 Task: Plan a trip to Alytus, Lithuania from 8th December, 2023 to 16th December, 2023 for 4 adults.4 bedrooms having 4 beds and 4 bathrooms. Property type can be hotel. Amenities needed are: wifi, TV, free parkinig on premises, gym, breakfast. Look for 4 properties as per requirement.
Action: Mouse moved to (461, 63)
Screenshot: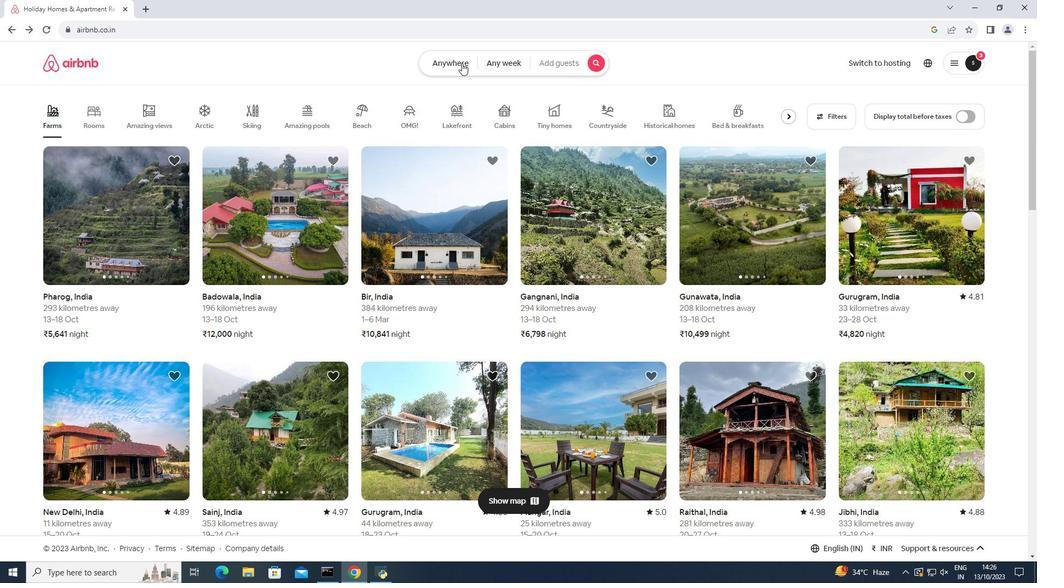 
Action: Mouse pressed left at (461, 63)
Screenshot: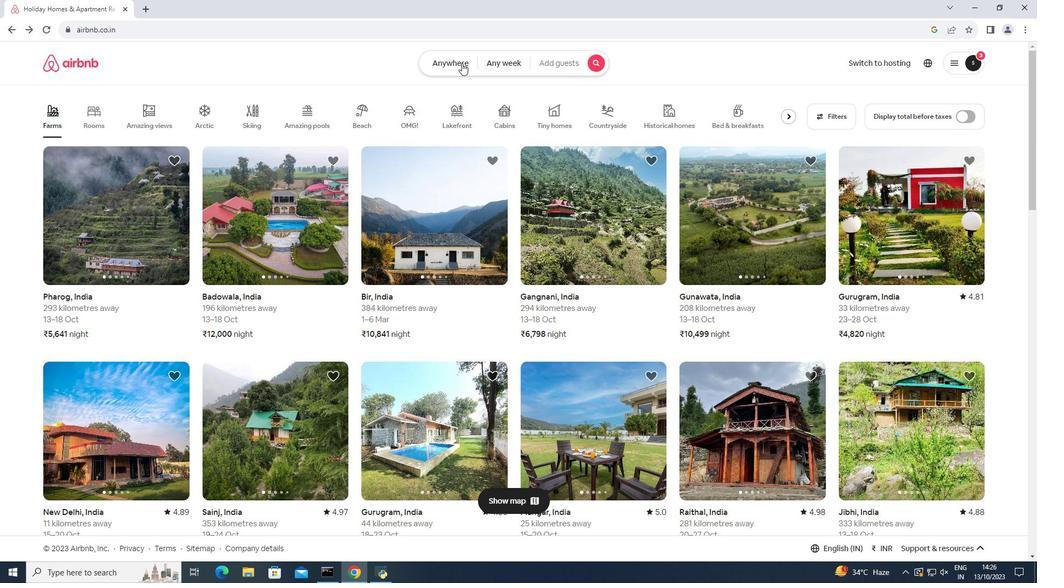 
Action: Mouse moved to (362, 104)
Screenshot: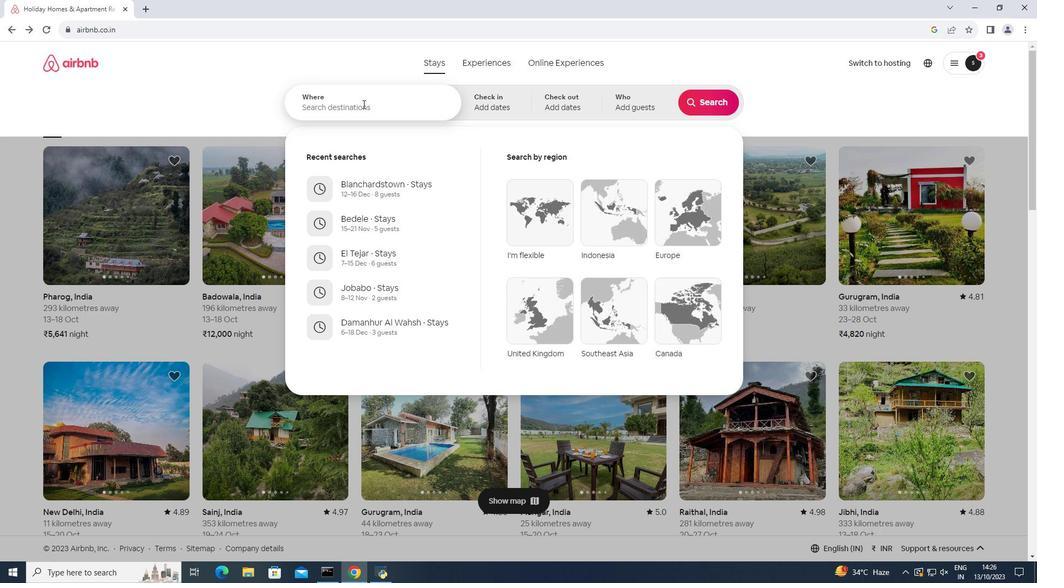 
Action: Mouse pressed left at (362, 104)
Screenshot: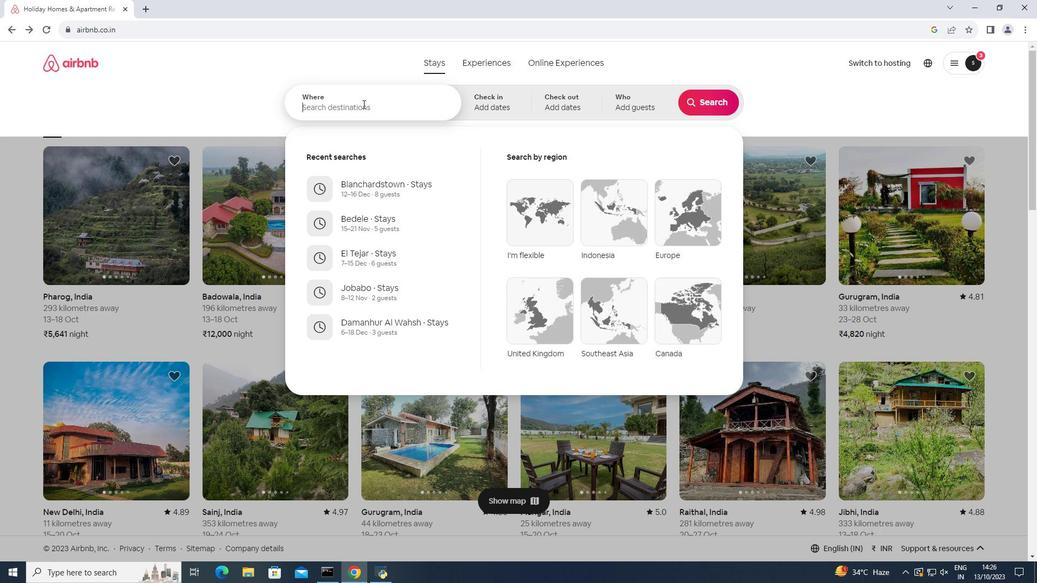 
Action: Mouse moved to (362, 104)
Screenshot: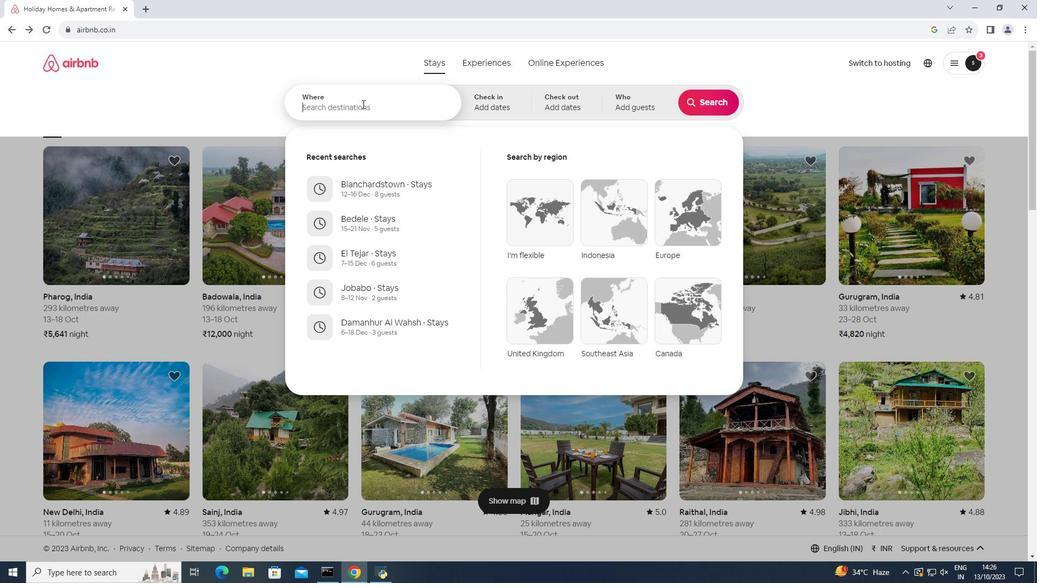 
Action: Key pressed <Key.shift>Alytus,<Key.space><Key.shift>Lithuania
Screenshot: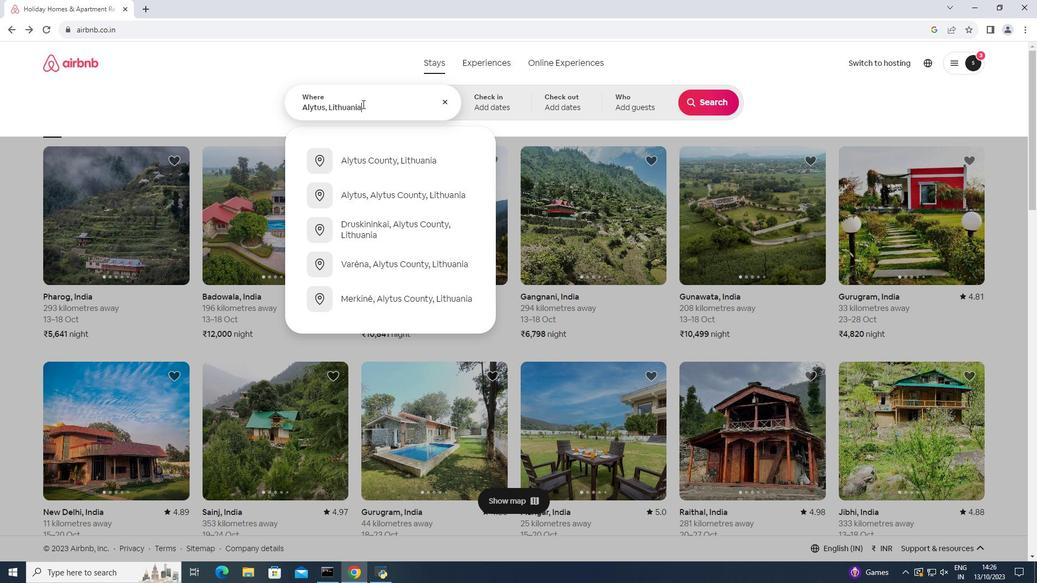
Action: Mouse moved to (378, 111)
Screenshot: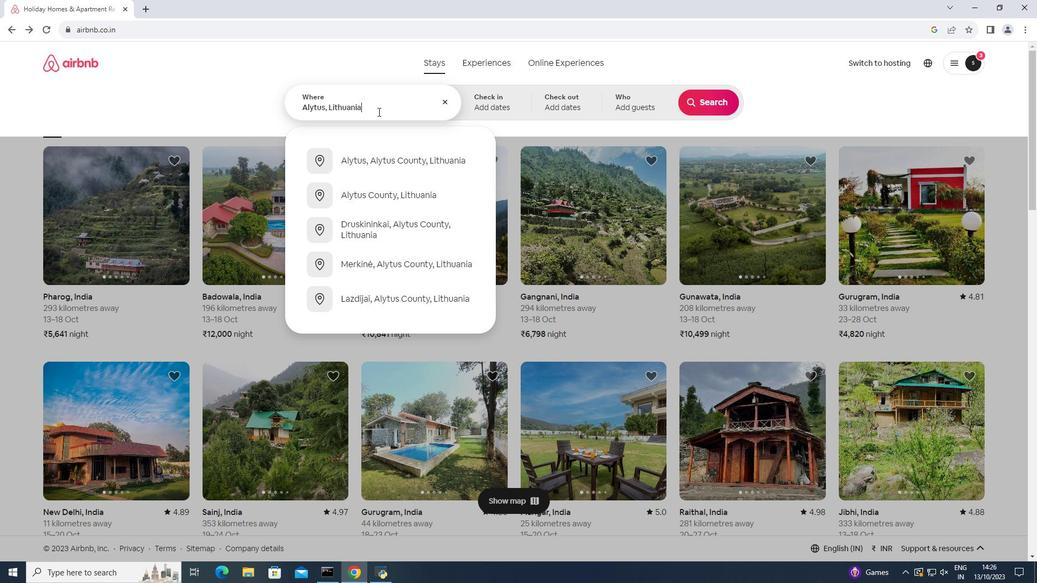 
Action: Key pressed <Key.enter>
Screenshot: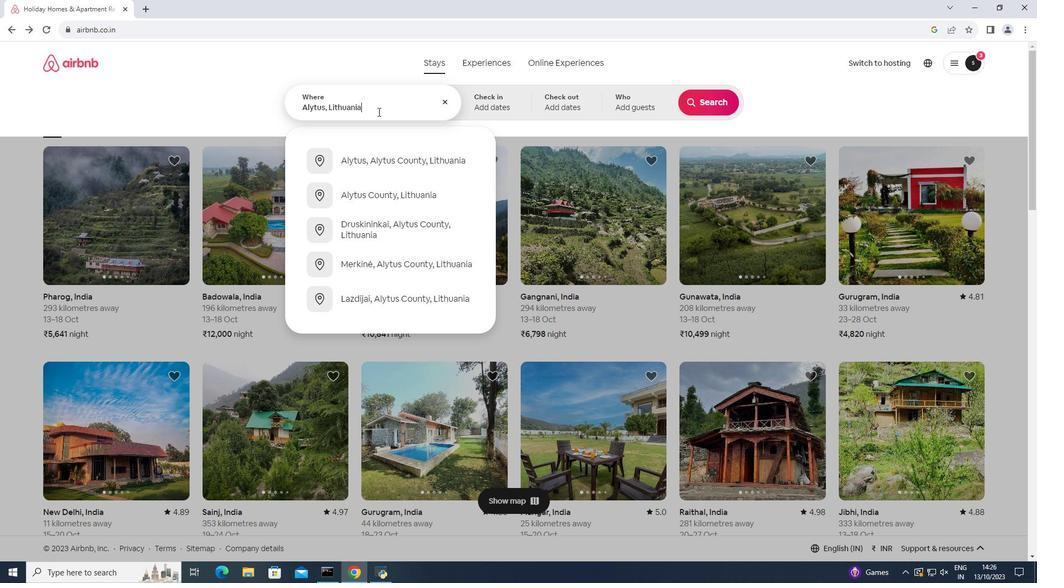 
Action: Mouse moved to (701, 186)
Screenshot: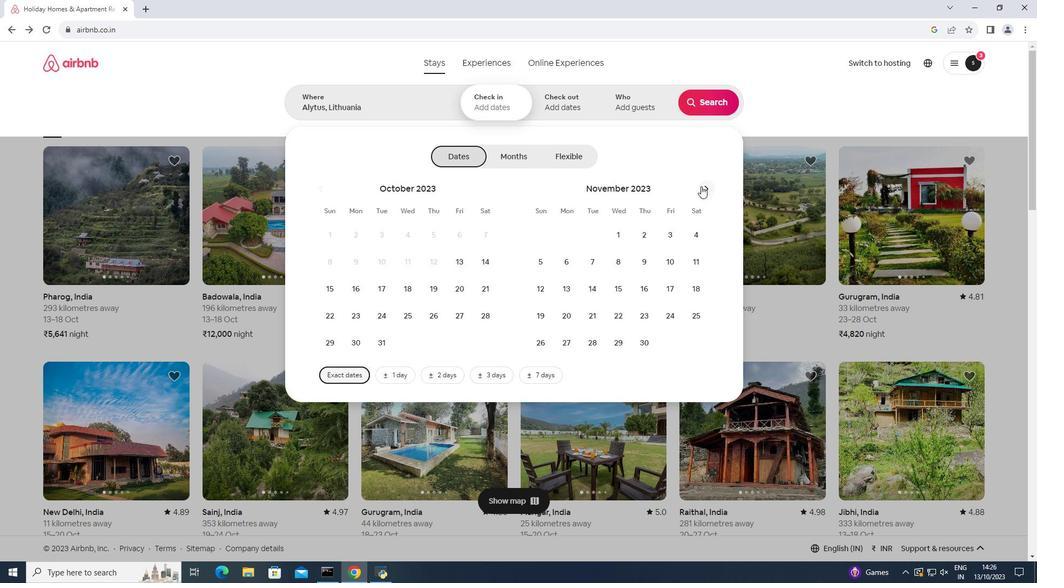 
Action: Mouse pressed left at (701, 186)
Screenshot: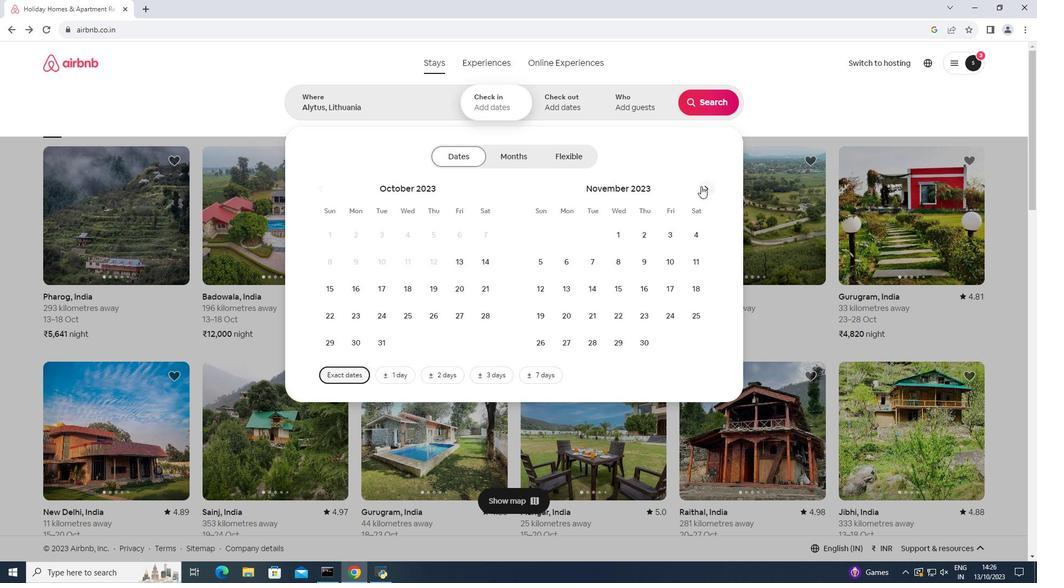 
Action: Mouse moved to (669, 258)
Screenshot: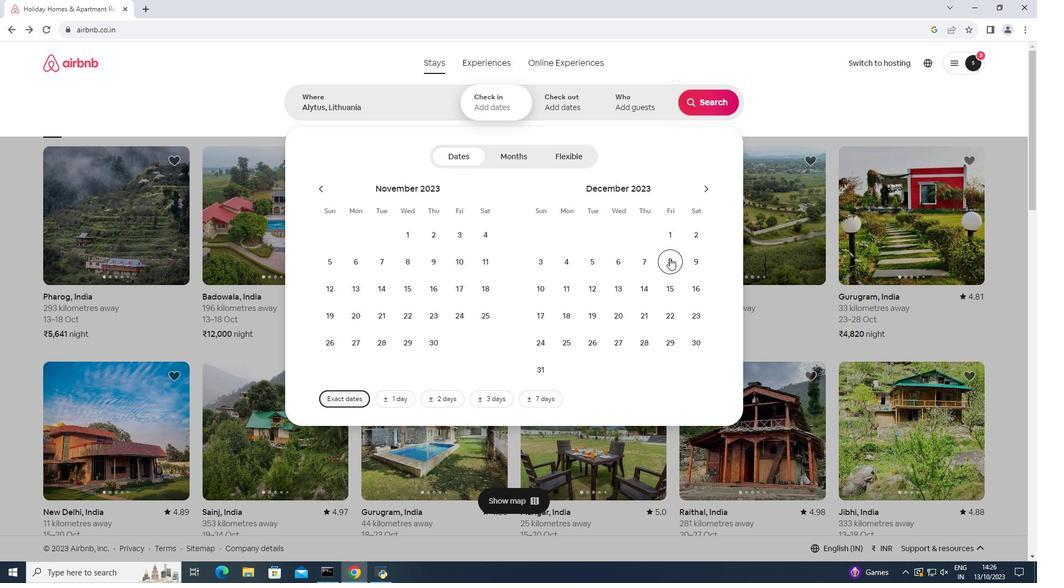 
Action: Mouse pressed left at (669, 258)
Screenshot: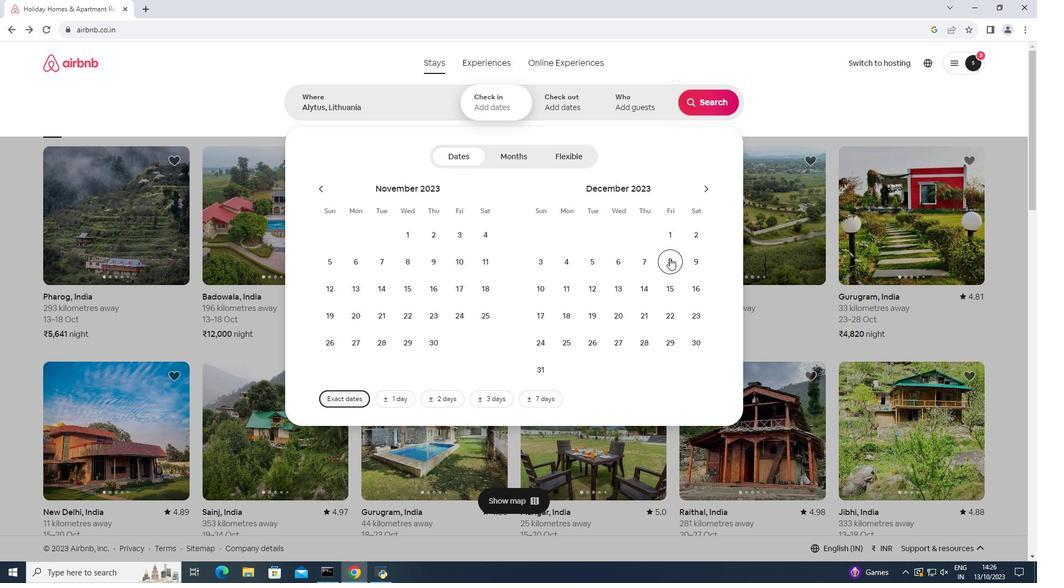 
Action: Mouse moved to (694, 287)
Screenshot: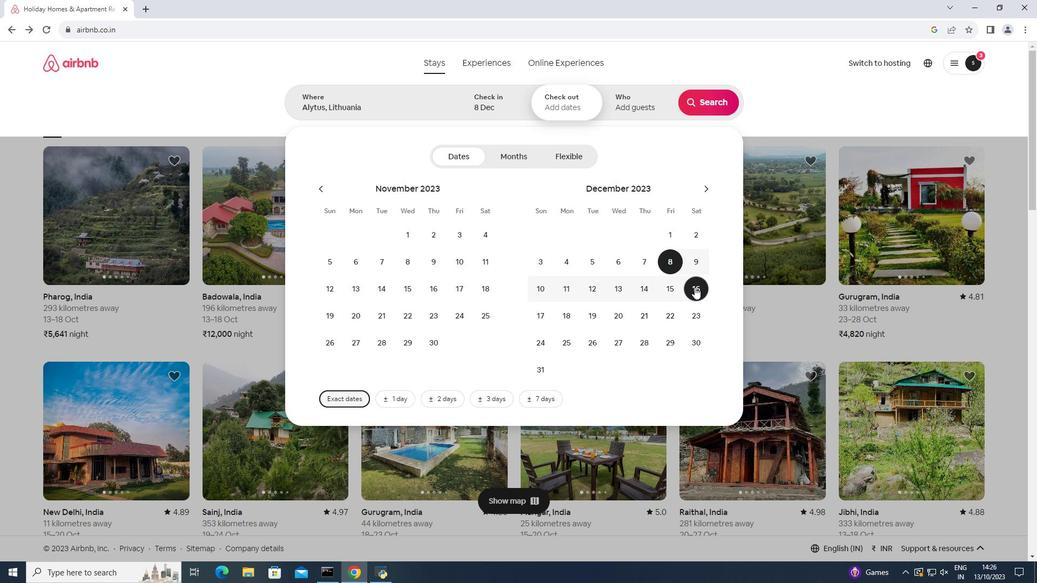 
Action: Mouse pressed left at (694, 287)
Screenshot: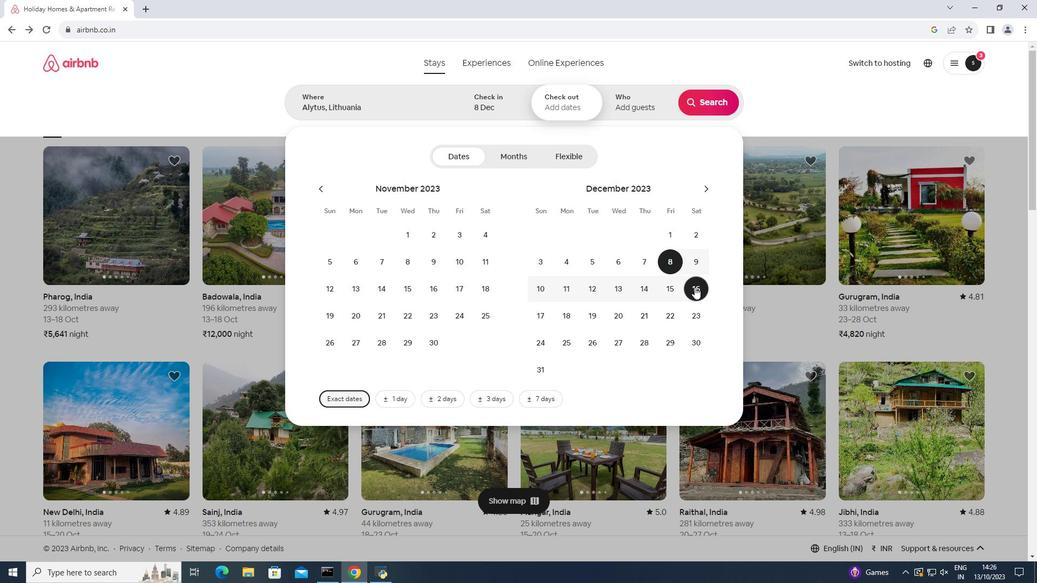 
Action: Mouse moved to (643, 108)
Screenshot: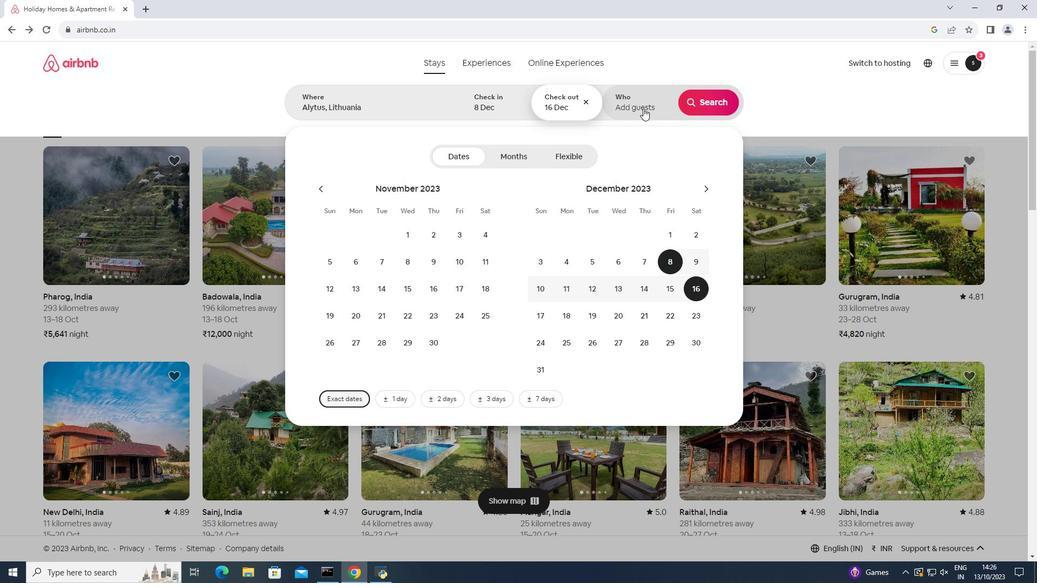 
Action: Mouse pressed left at (643, 108)
Screenshot: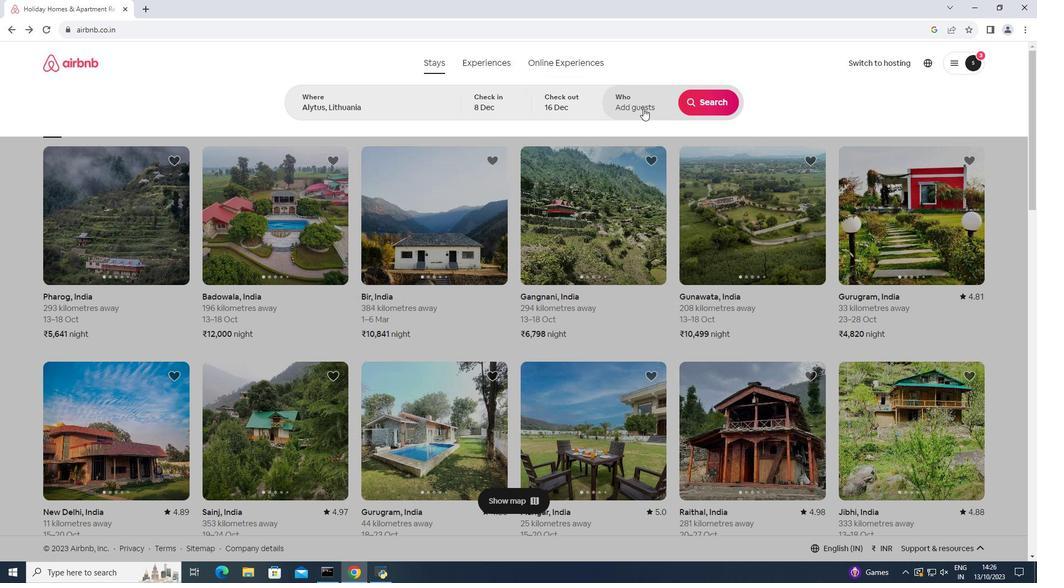 
Action: Mouse moved to (709, 156)
Screenshot: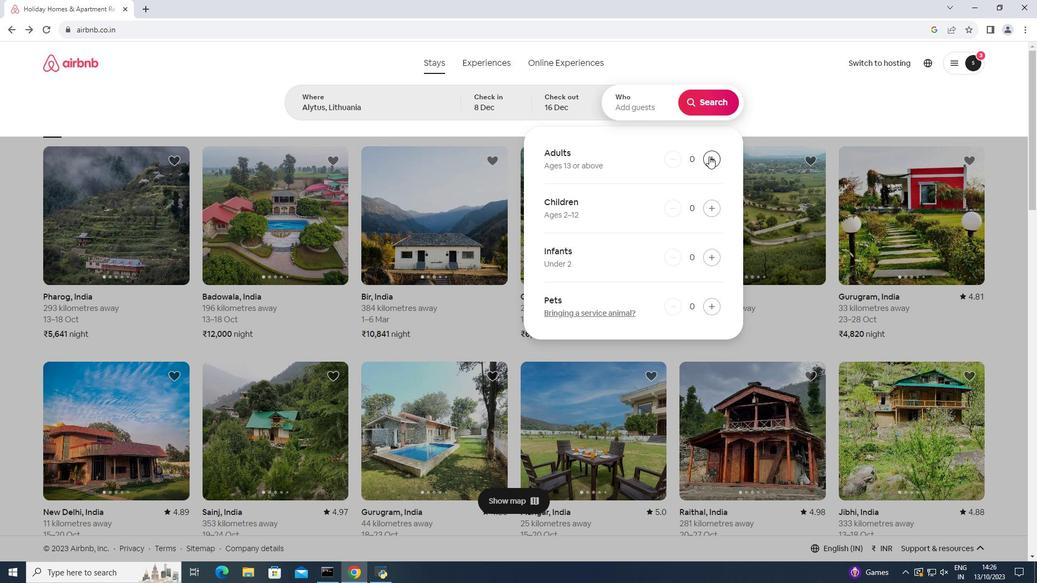 
Action: Mouse pressed left at (709, 156)
Screenshot: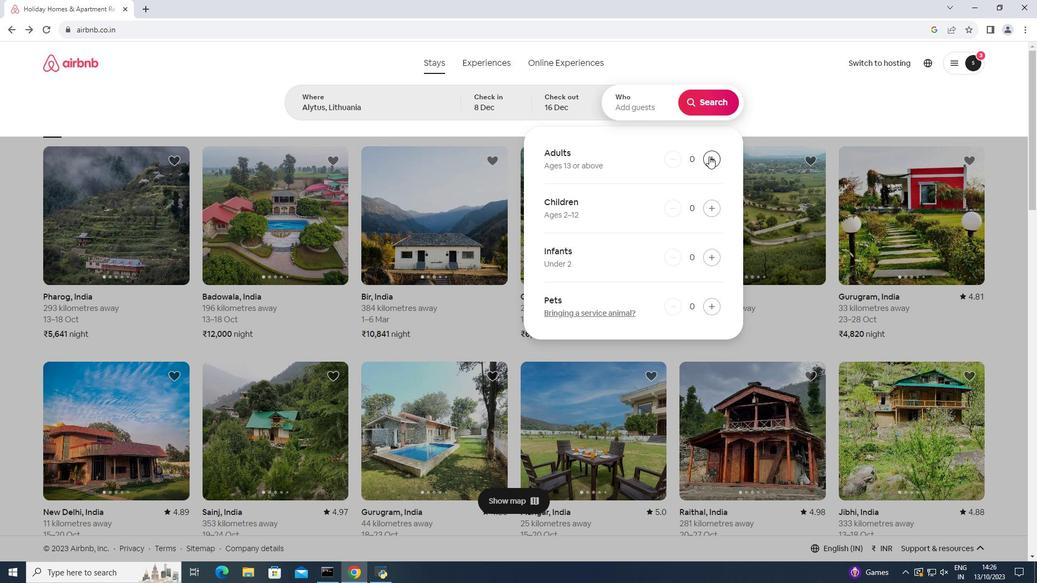 
Action: Mouse pressed left at (709, 156)
Screenshot: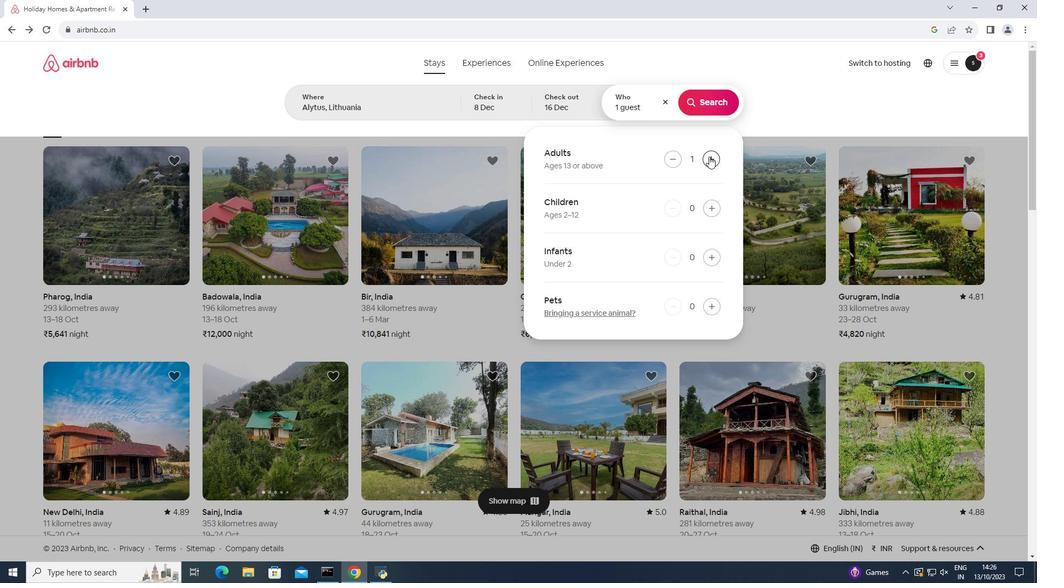 
Action: Mouse pressed left at (709, 156)
Screenshot: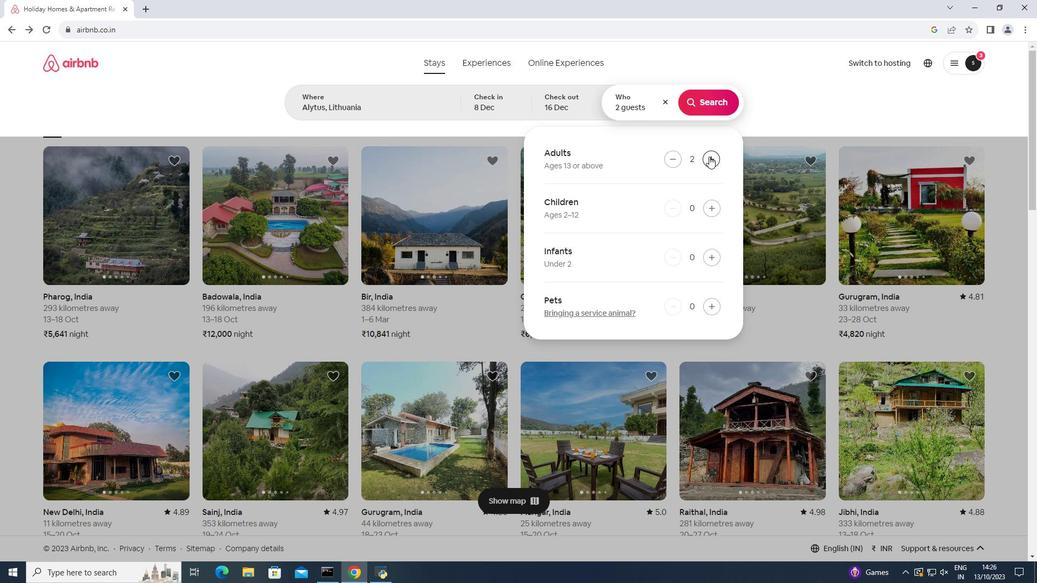 
Action: Mouse pressed left at (709, 156)
Screenshot: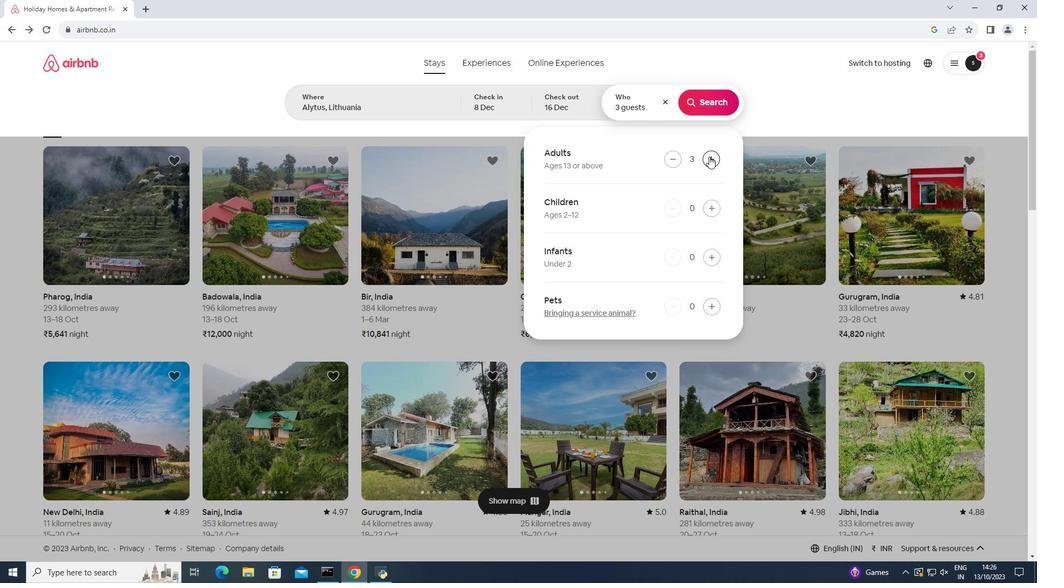 
Action: Mouse moved to (694, 88)
Screenshot: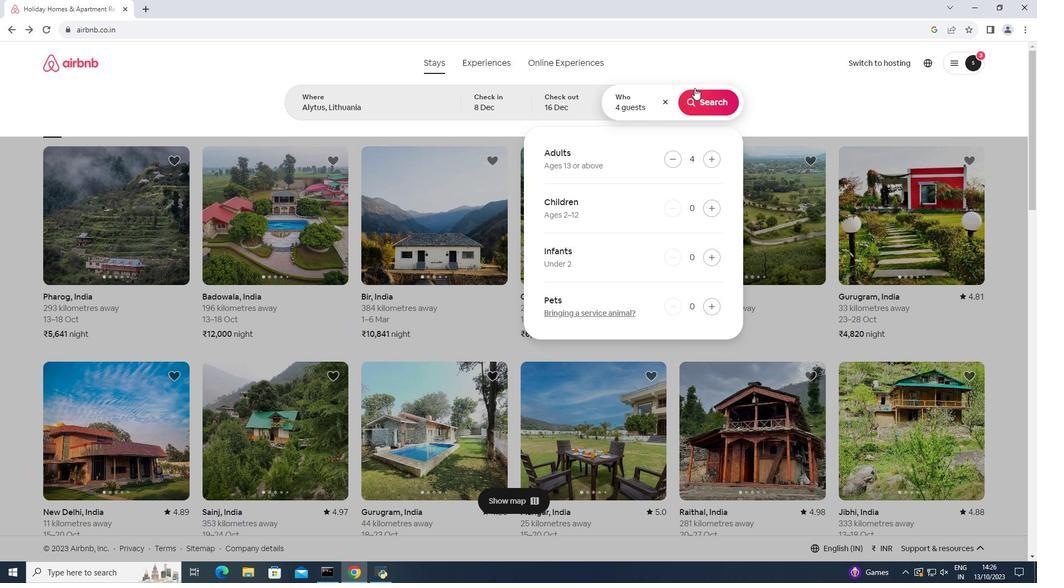 
Action: Mouse pressed left at (694, 88)
Screenshot: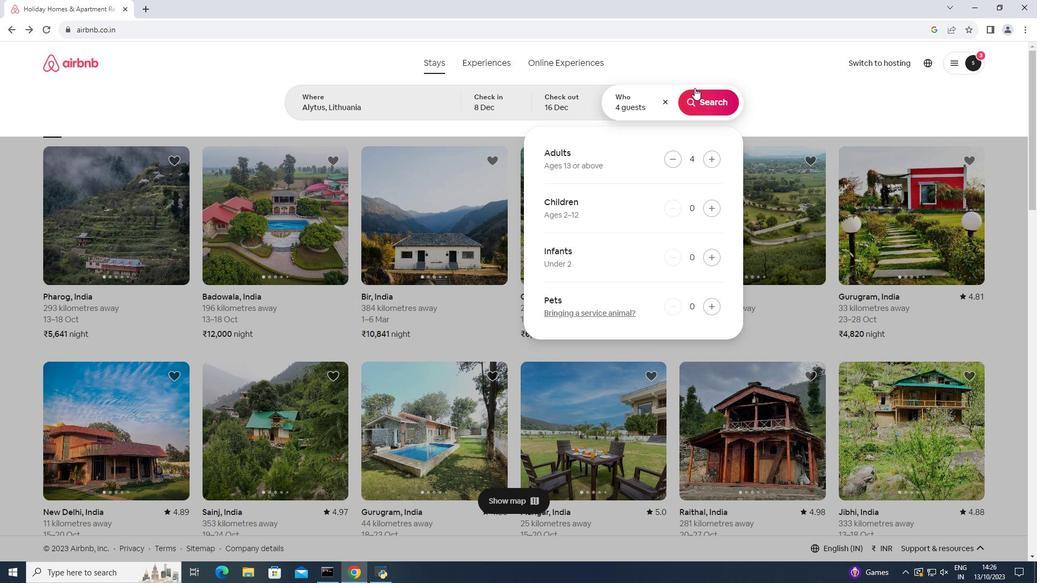 
Action: Mouse moved to (705, 102)
Screenshot: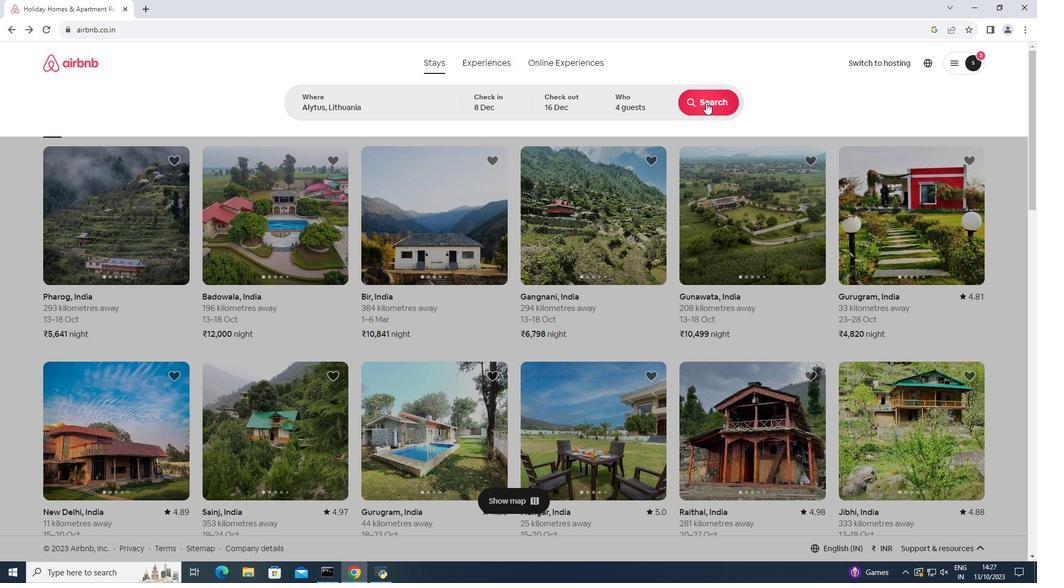 
Action: Mouse pressed left at (705, 102)
Screenshot: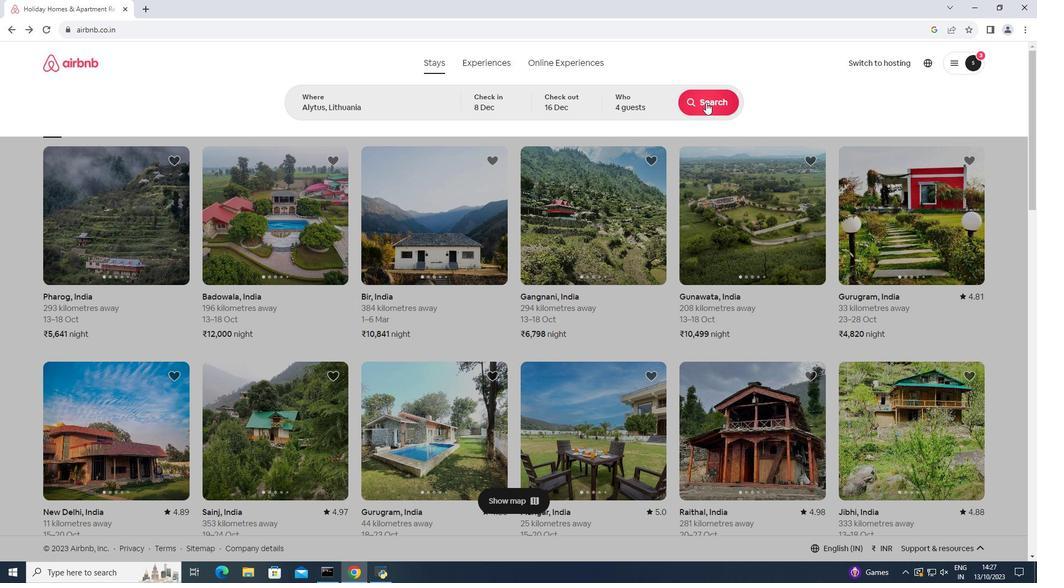 
Action: Mouse moved to (850, 108)
Screenshot: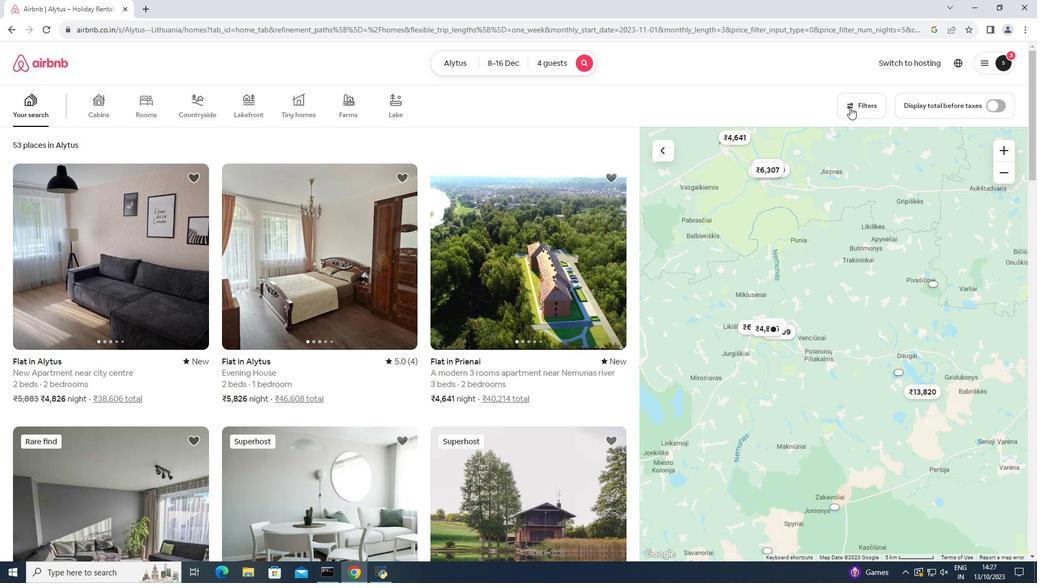 
Action: Mouse pressed left at (850, 108)
Screenshot: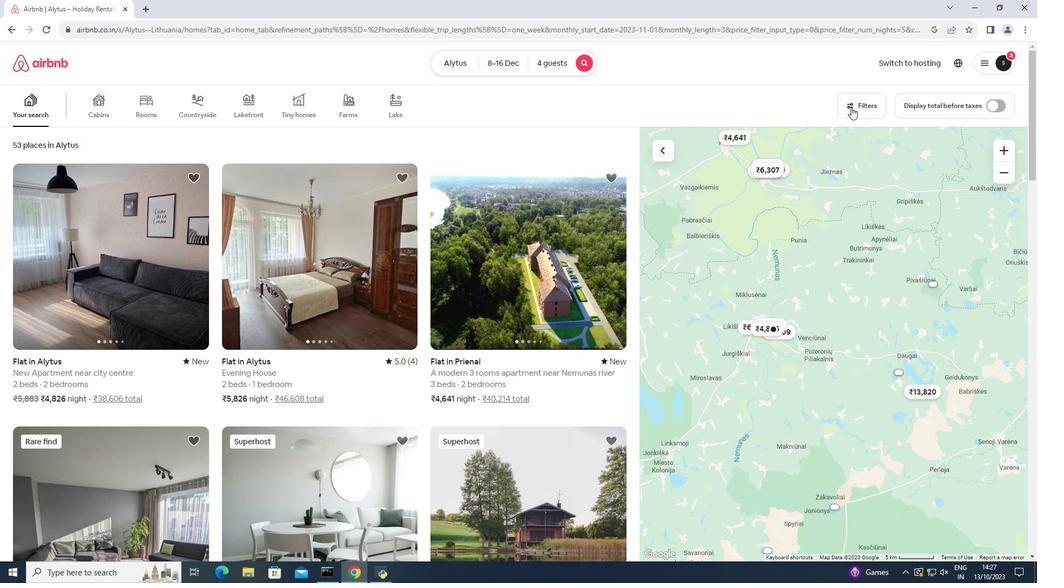 
Action: Mouse moved to (516, 261)
Screenshot: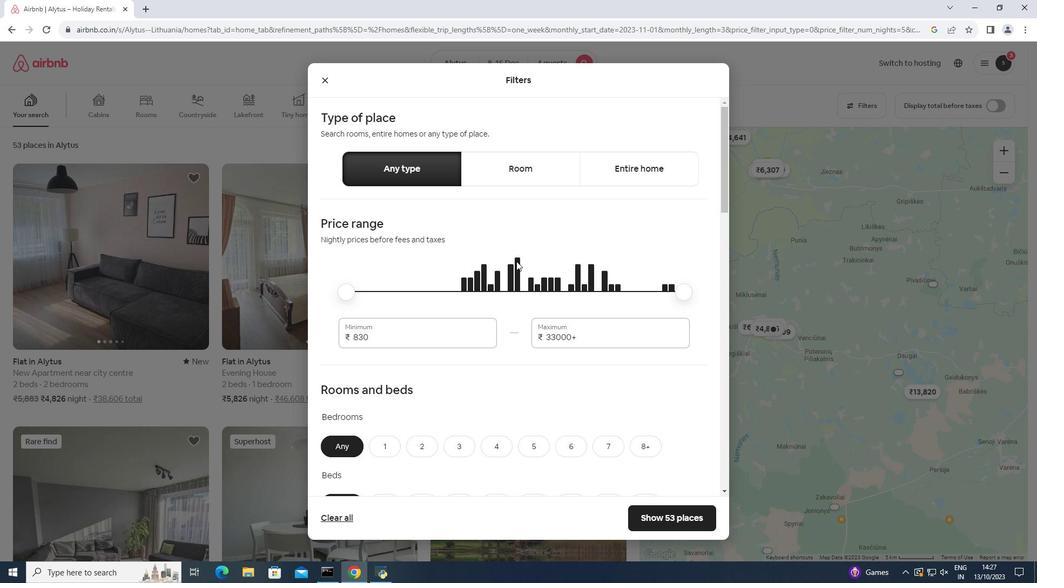 
Action: Mouse scrolled (516, 260) with delta (0, 0)
Screenshot: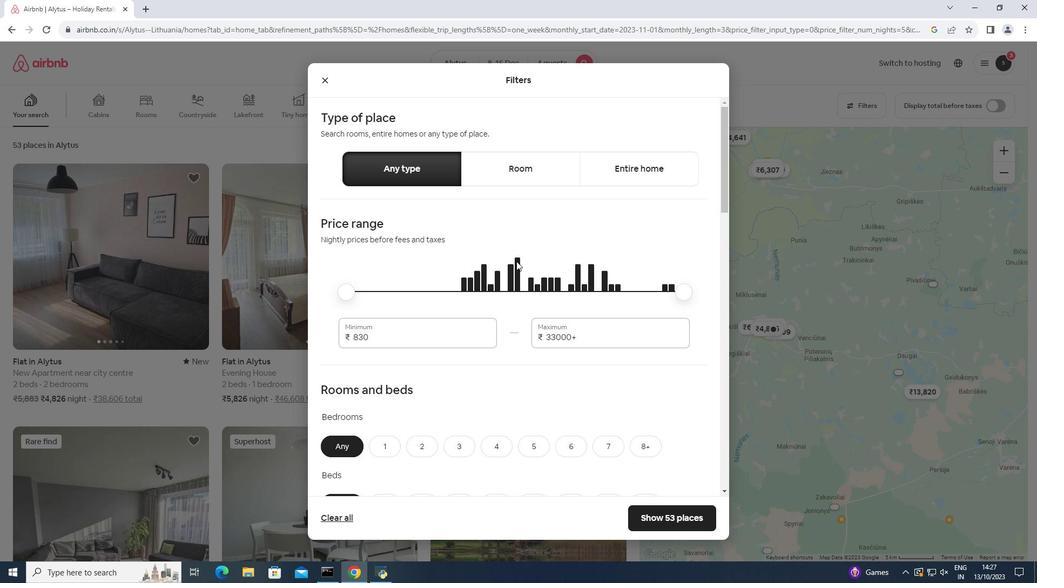 
Action: Mouse scrolled (516, 260) with delta (0, 0)
Screenshot: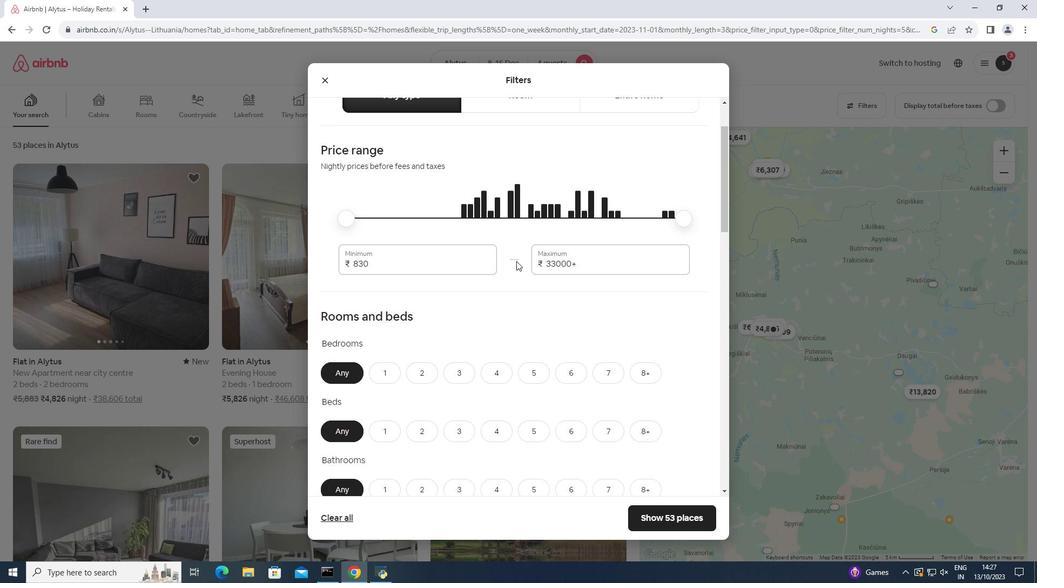 
Action: Mouse moved to (498, 340)
Screenshot: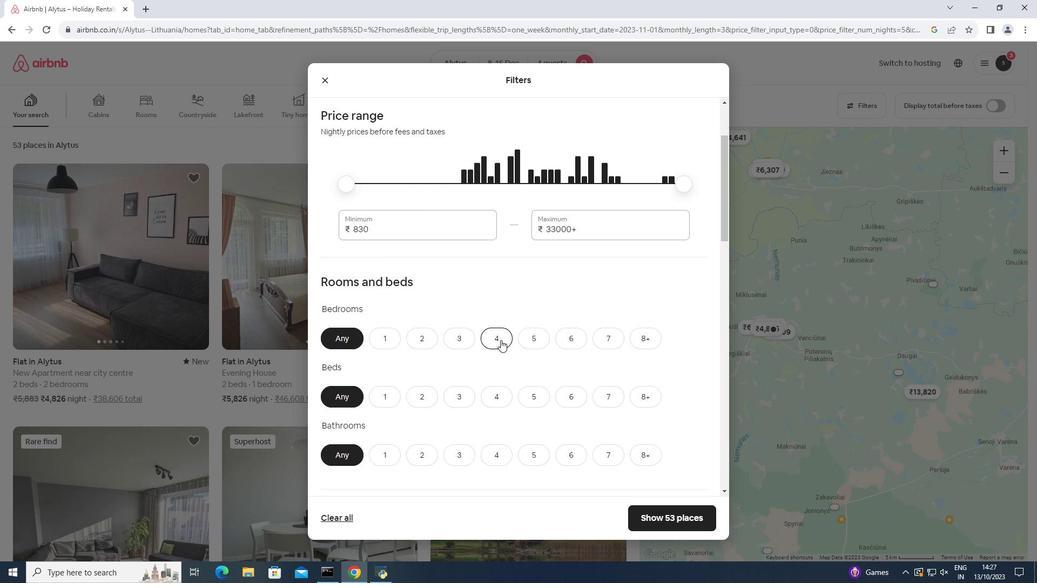 
Action: Mouse pressed left at (498, 340)
Screenshot: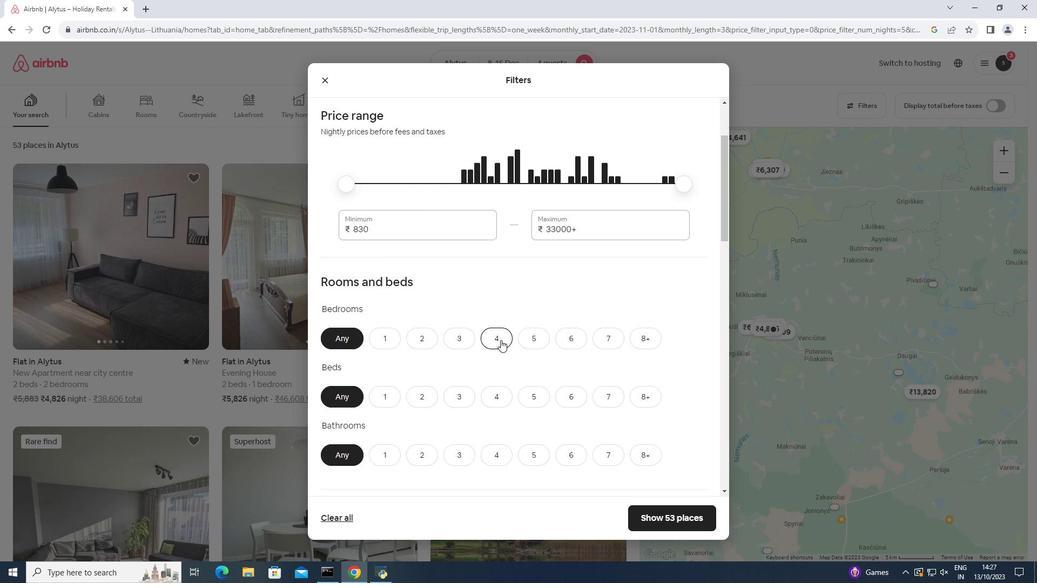 
Action: Mouse moved to (493, 393)
Screenshot: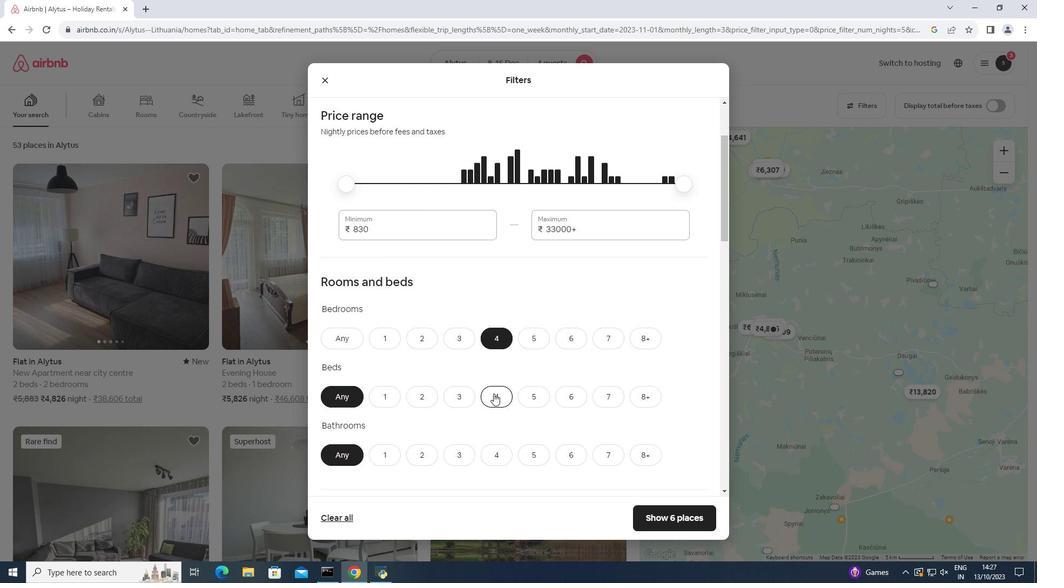 
Action: Mouse pressed left at (493, 393)
Screenshot: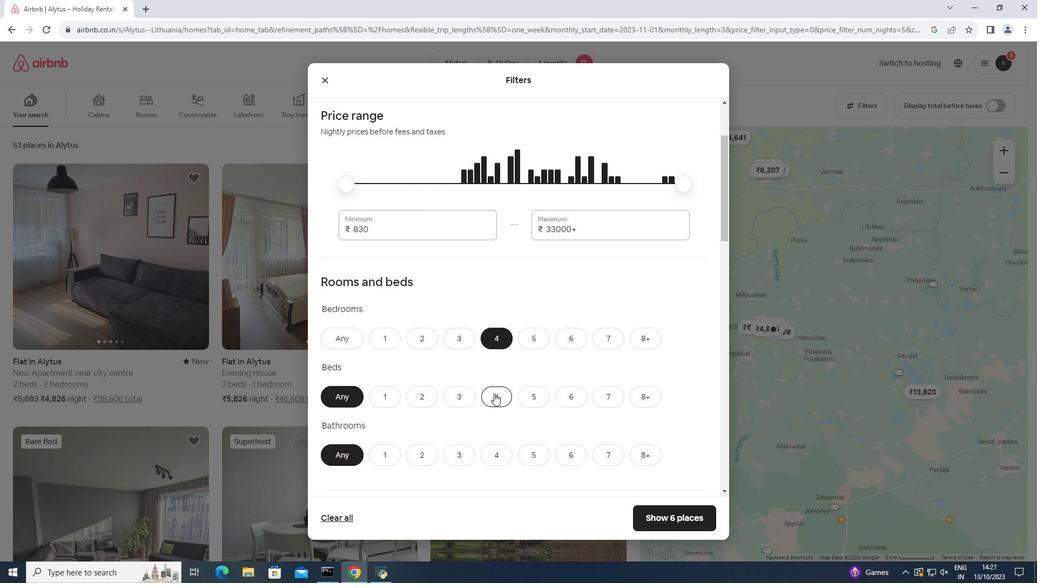 
Action: Mouse moved to (494, 458)
Screenshot: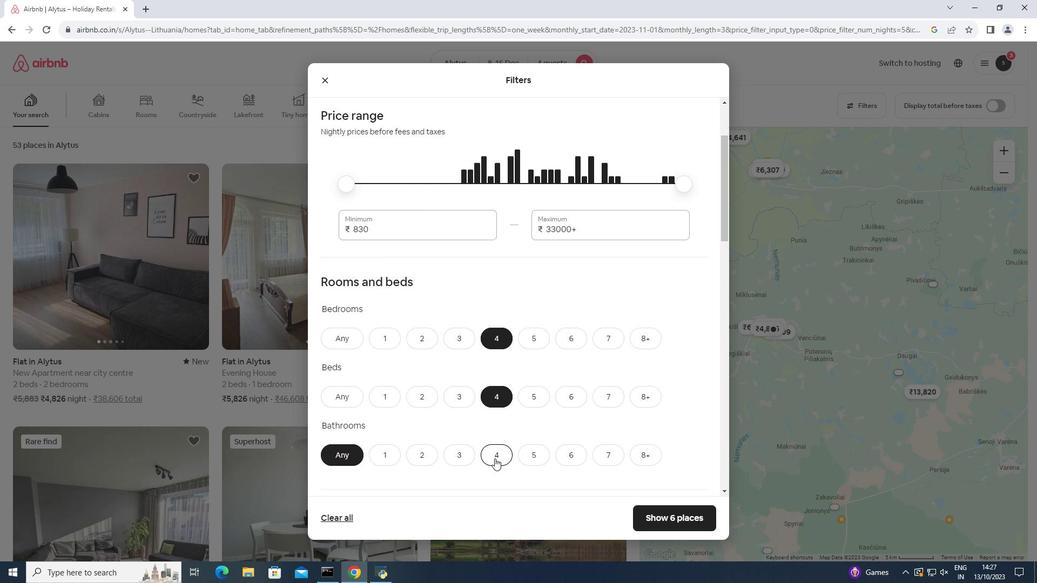 
Action: Mouse pressed left at (494, 458)
Screenshot: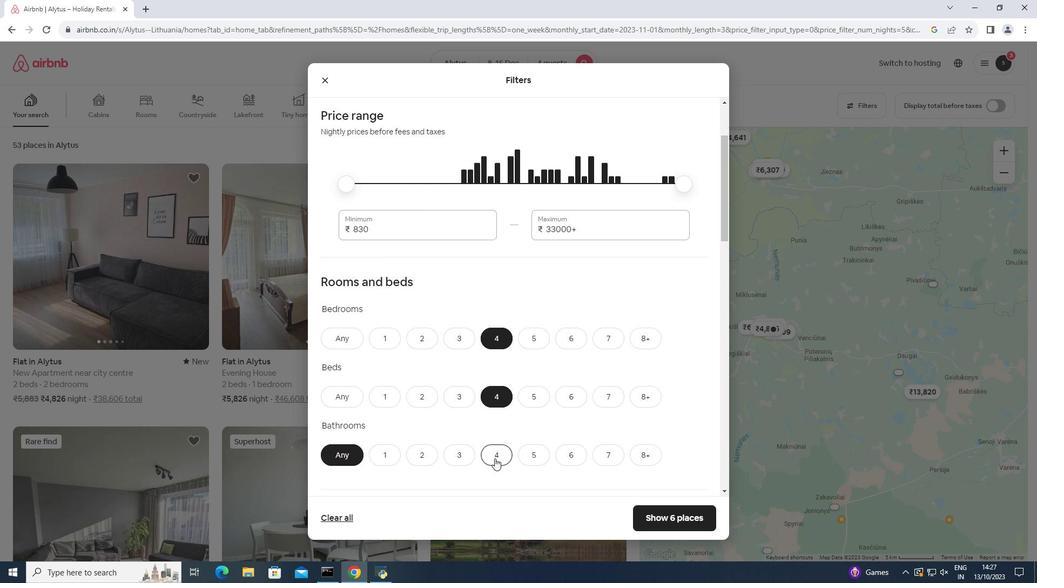 
Action: Mouse moved to (494, 395)
Screenshot: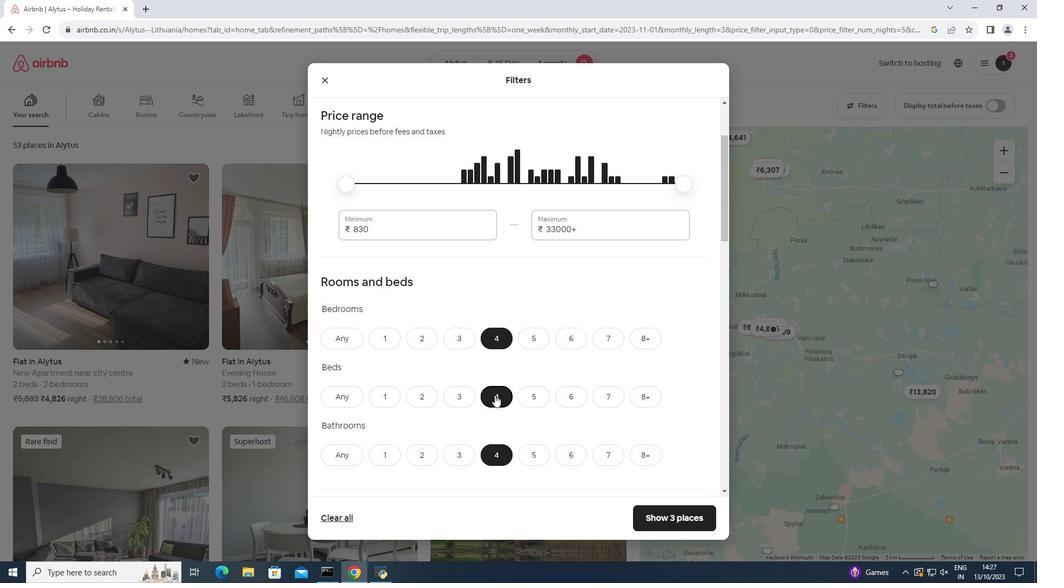 
Action: Mouse scrolled (494, 394) with delta (0, 0)
Screenshot: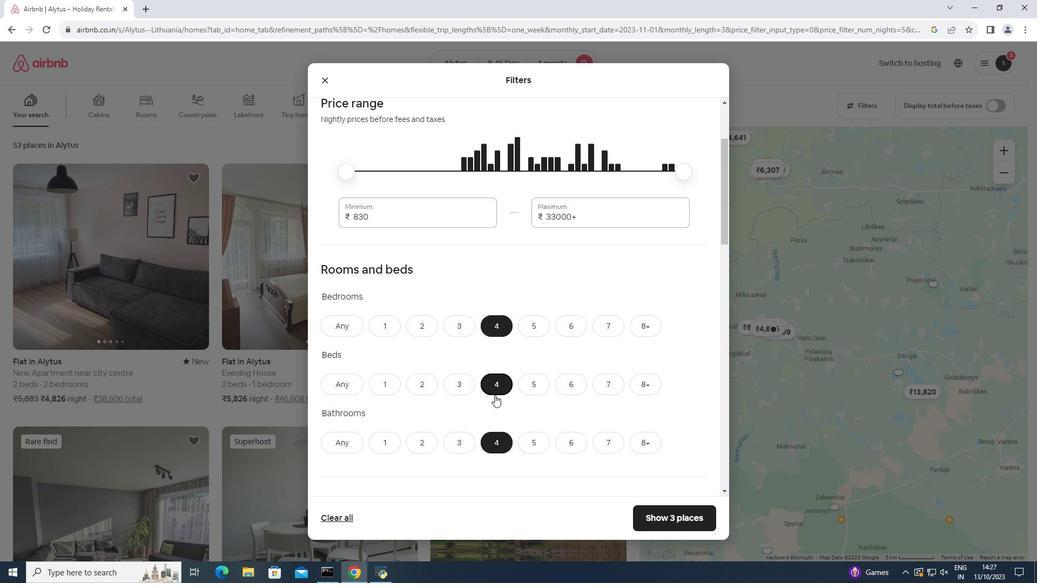 
Action: Mouse scrolled (494, 394) with delta (0, 0)
Screenshot: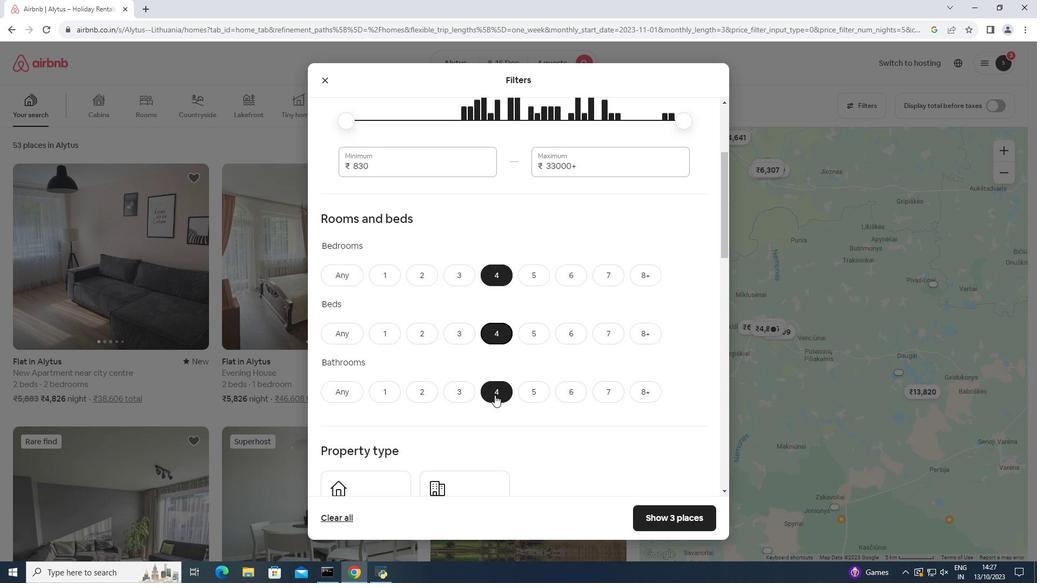 
Action: Mouse moved to (494, 395)
Screenshot: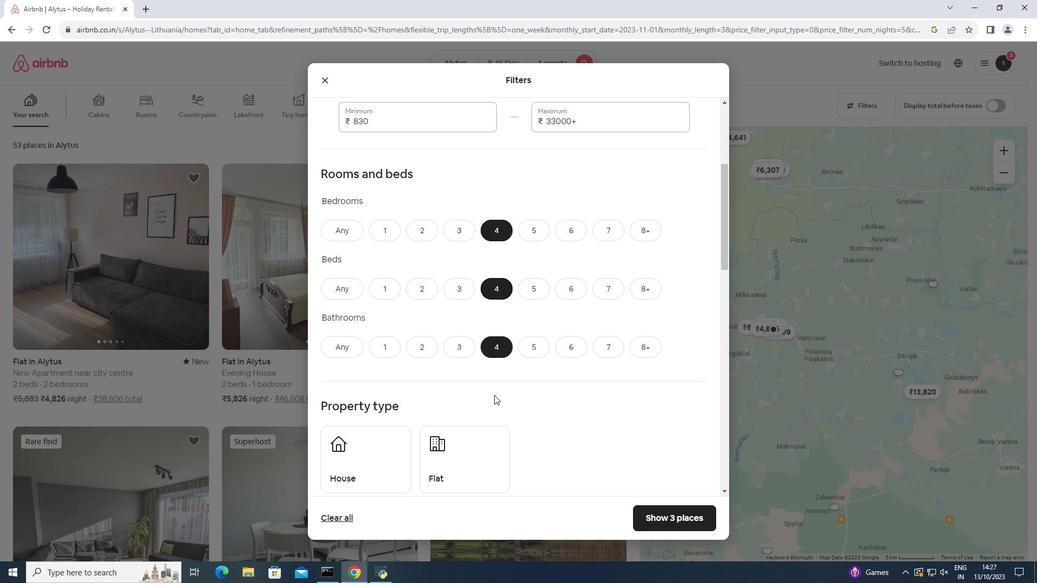 
Action: Mouse scrolled (494, 394) with delta (0, 0)
Screenshot: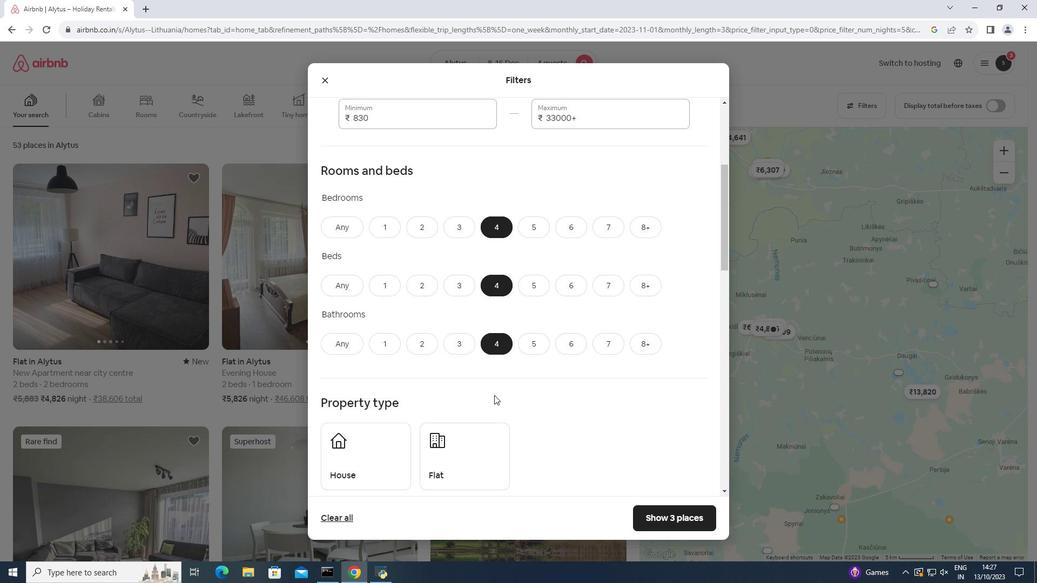
Action: Mouse scrolled (494, 394) with delta (0, 0)
Screenshot: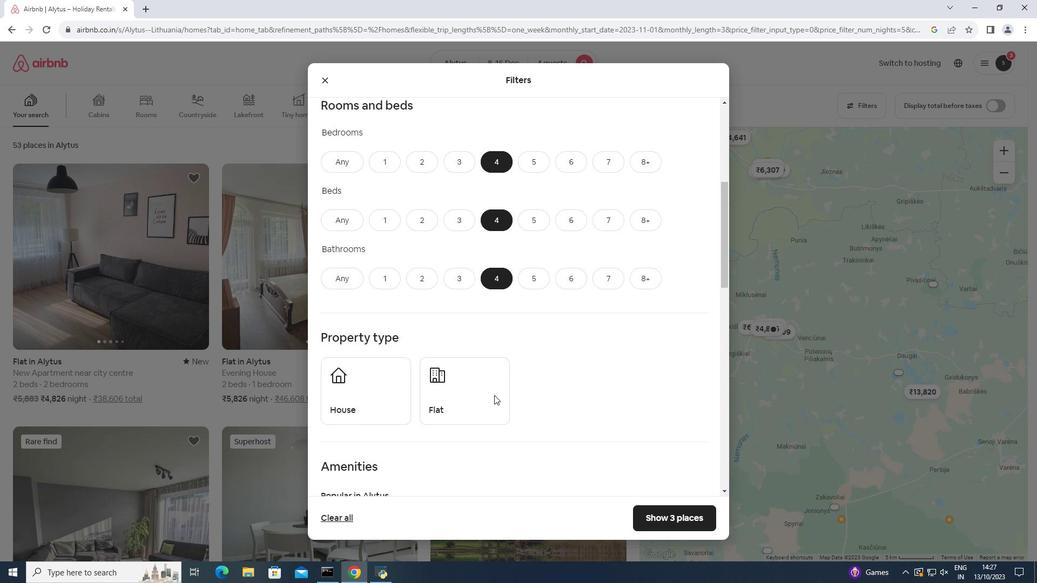 
Action: Mouse moved to (356, 359)
Screenshot: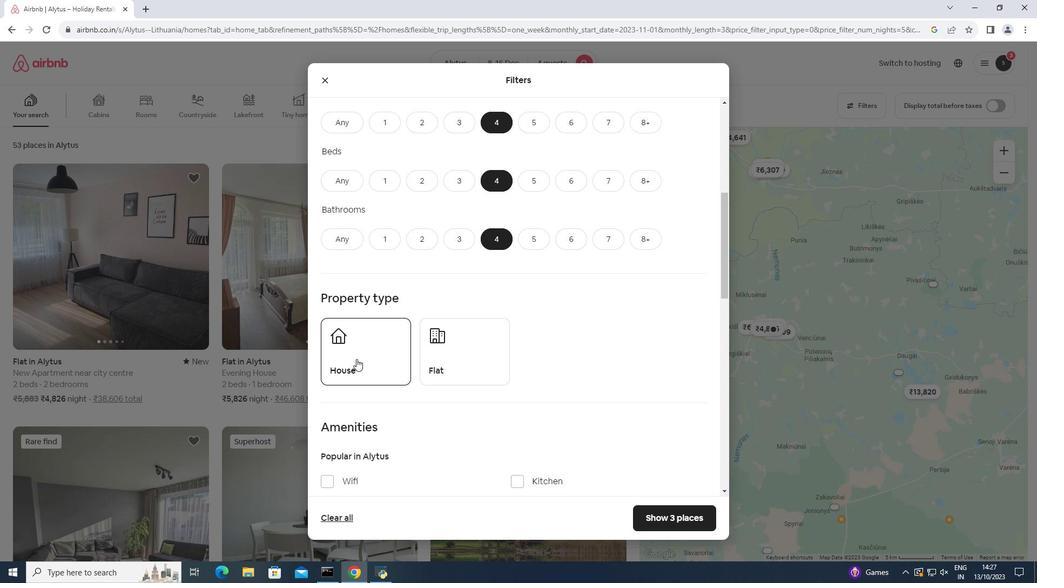 
Action: Mouse scrolled (356, 358) with delta (0, 0)
Screenshot: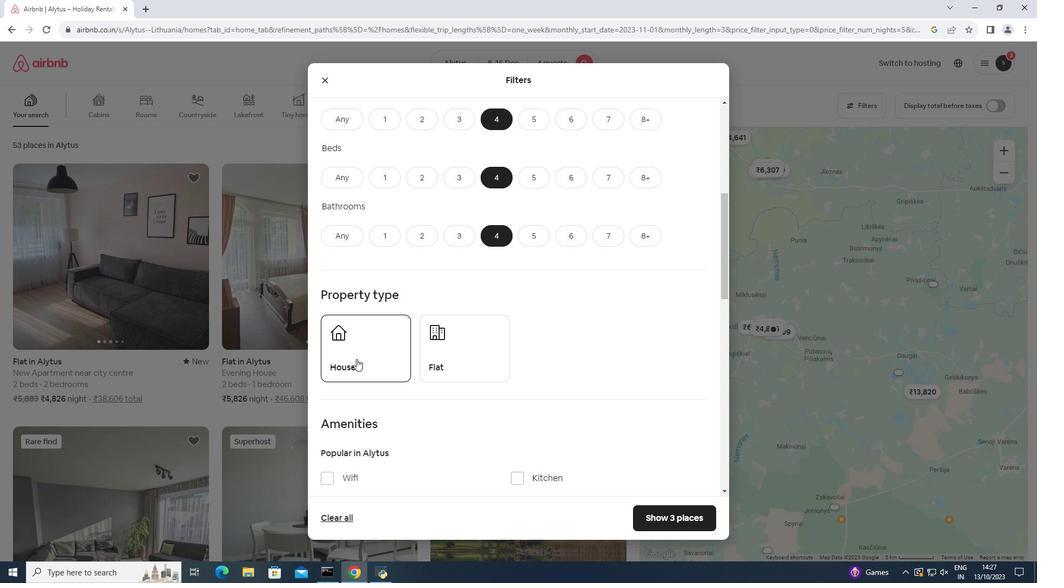 
Action: Mouse scrolled (356, 358) with delta (0, 0)
Screenshot: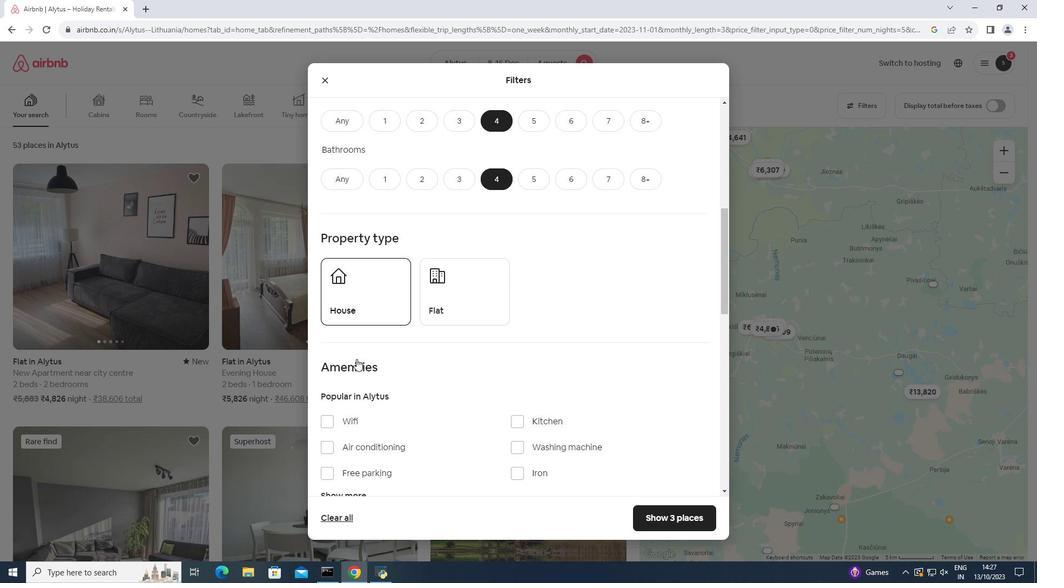 
Action: Mouse moved to (351, 446)
Screenshot: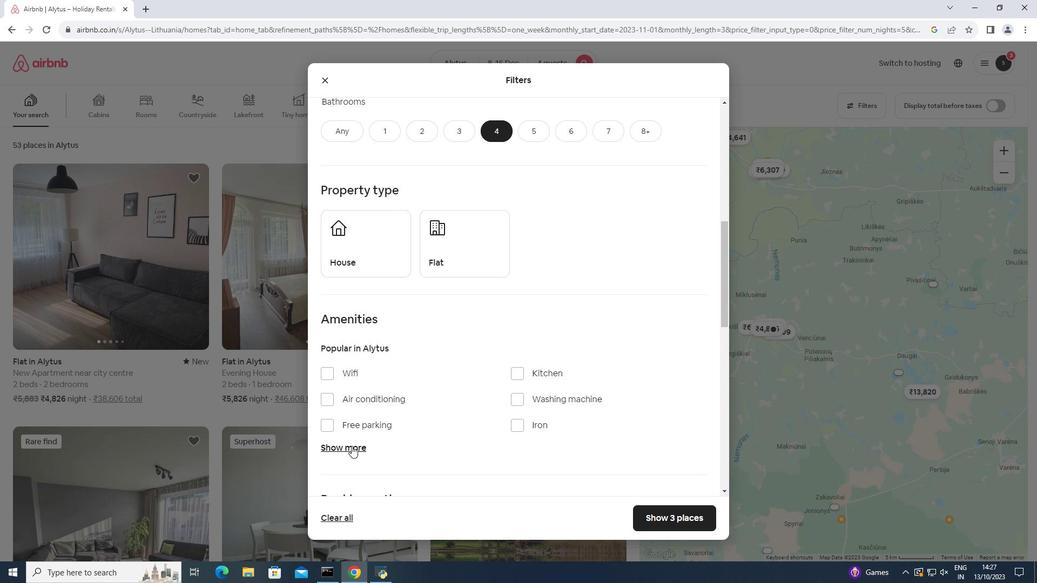 
Action: Mouse pressed left at (351, 446)
Screenshot: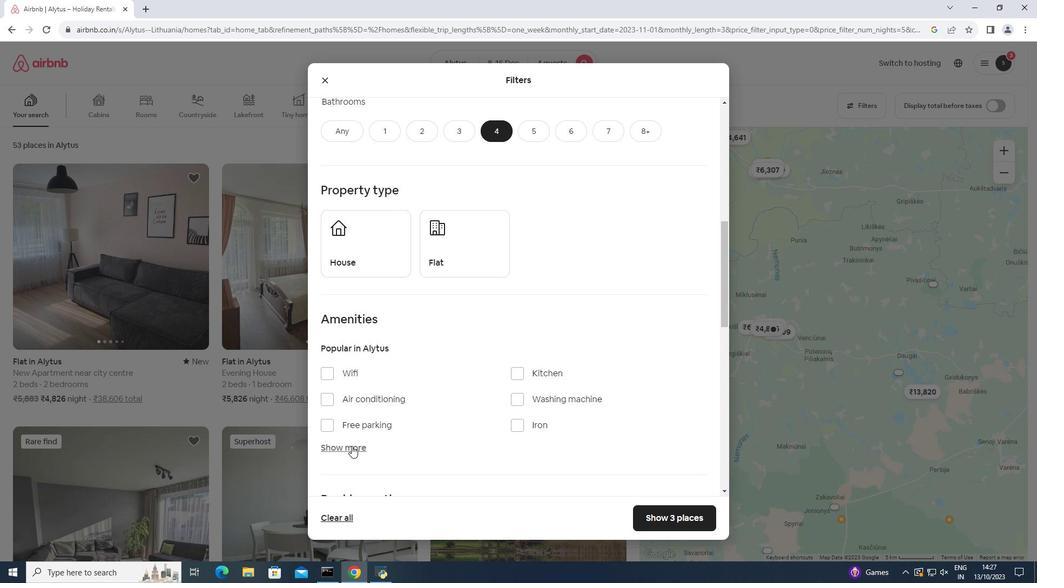 
Action: Mouse moved to (331, 372)
Screenshot: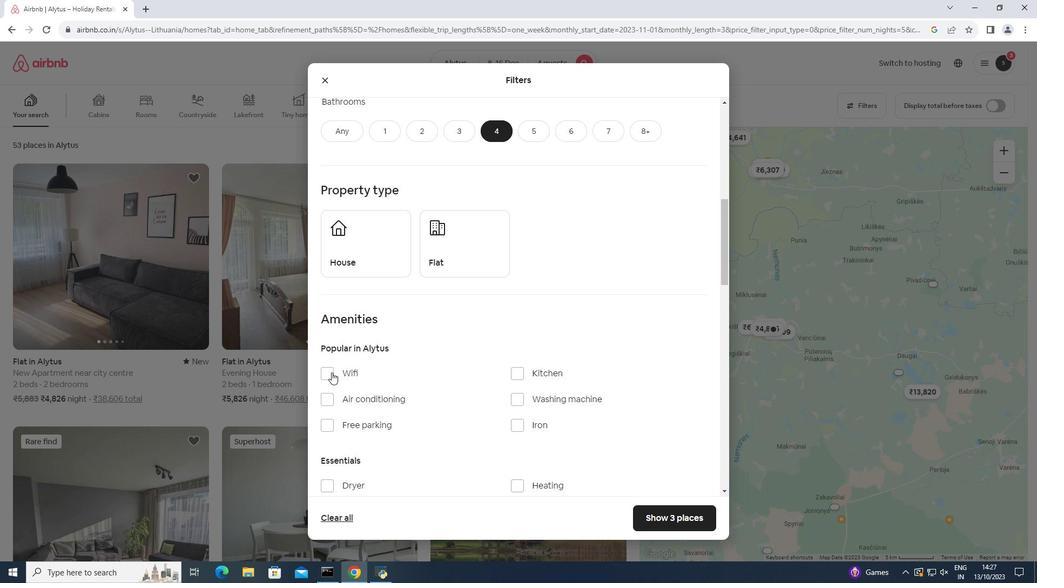 
Action: Mouse pressed left at (331, 372)
Screenshot: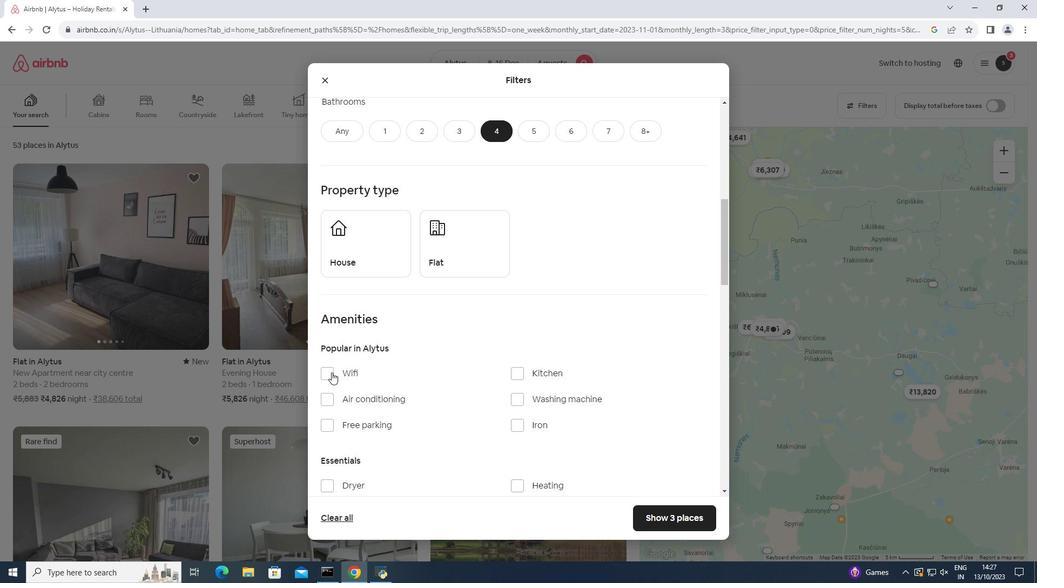 
Action: Mouse moved to (439, 390)
Screenshot: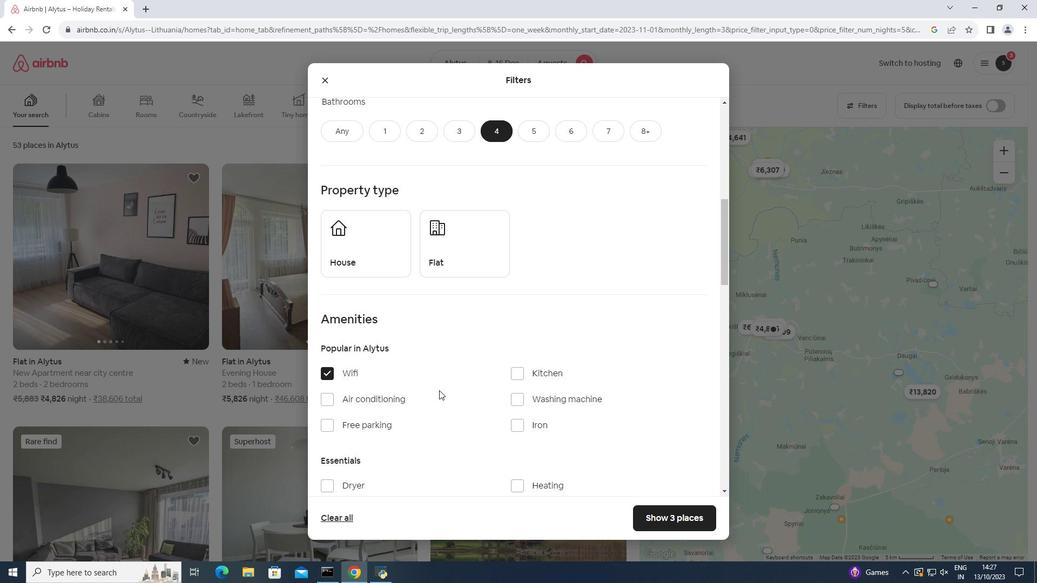 
Action: Mouse scrolled (439, 389) with delta (0, 0)
Screenshot: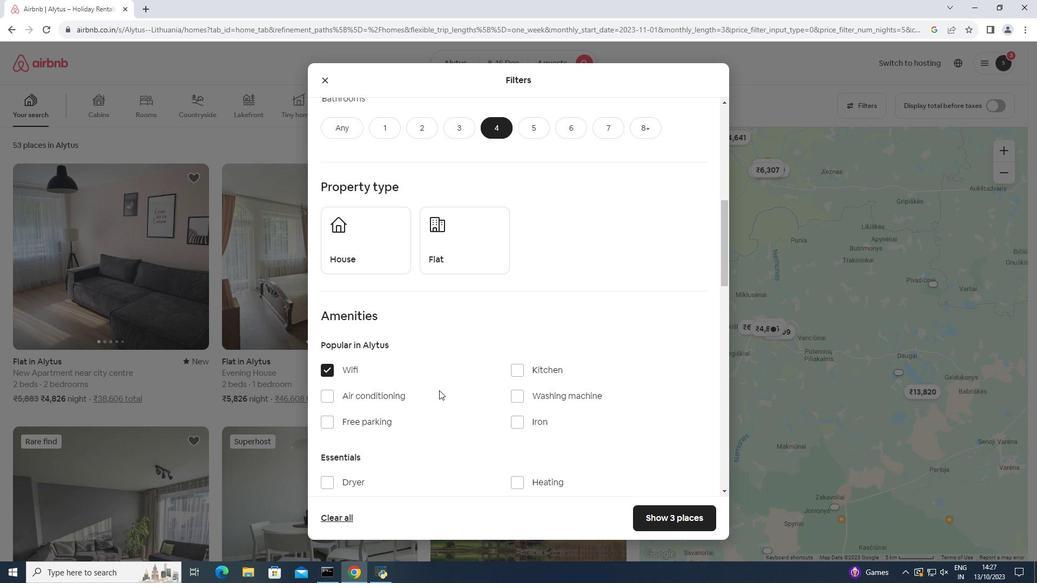 
Action: Mouse scrolled (439, 389) with delta (0, 0)
Screenshot: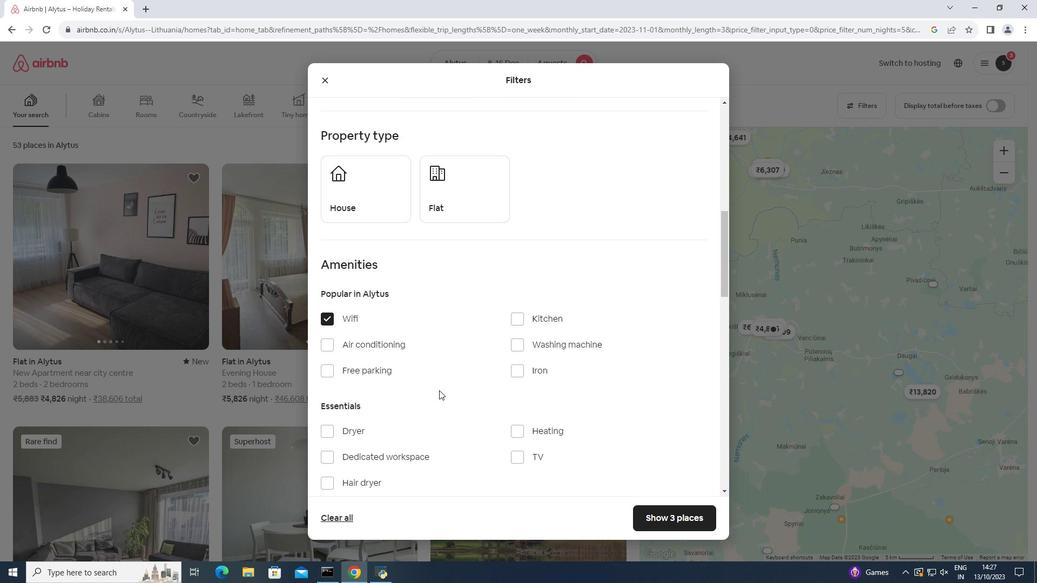 
Action: Mouse scrolled (439, 389) with delta (0, 0)
Screenshot: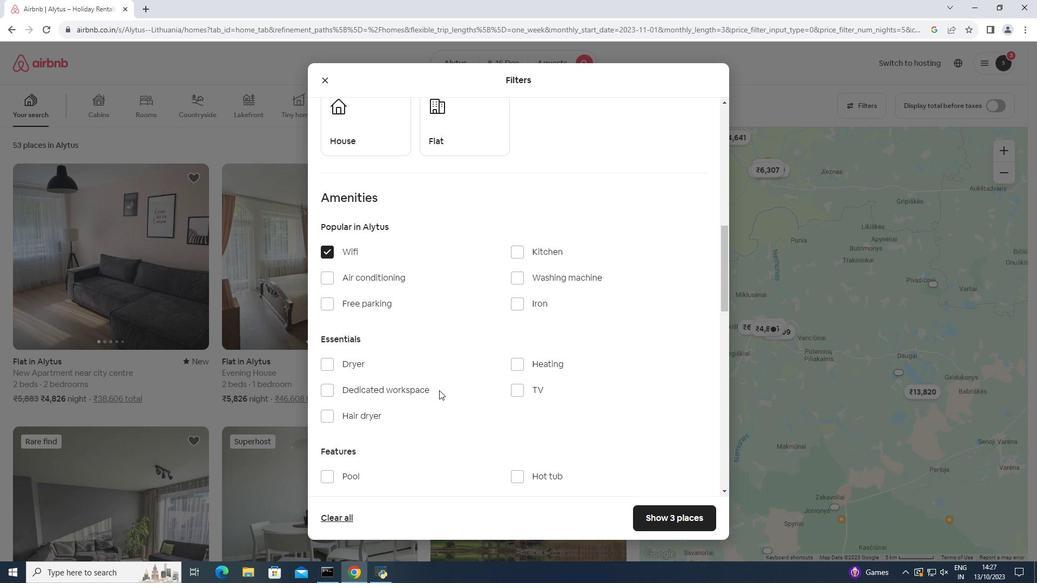 
Action: Mouse moved to (512, 351)
Screenshot: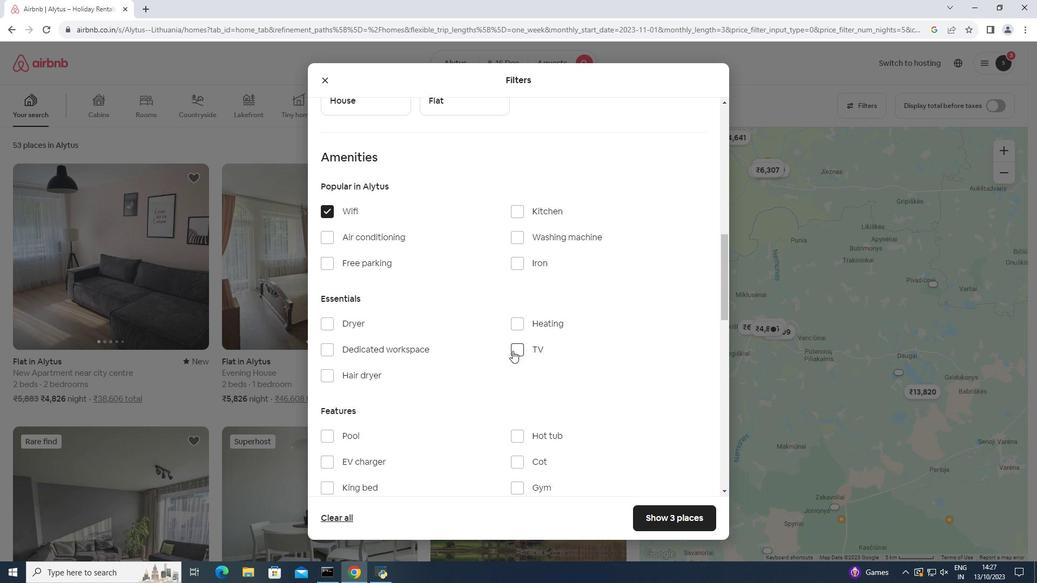 
Action: Mouse pressed left at (512, 351)
Screenshot: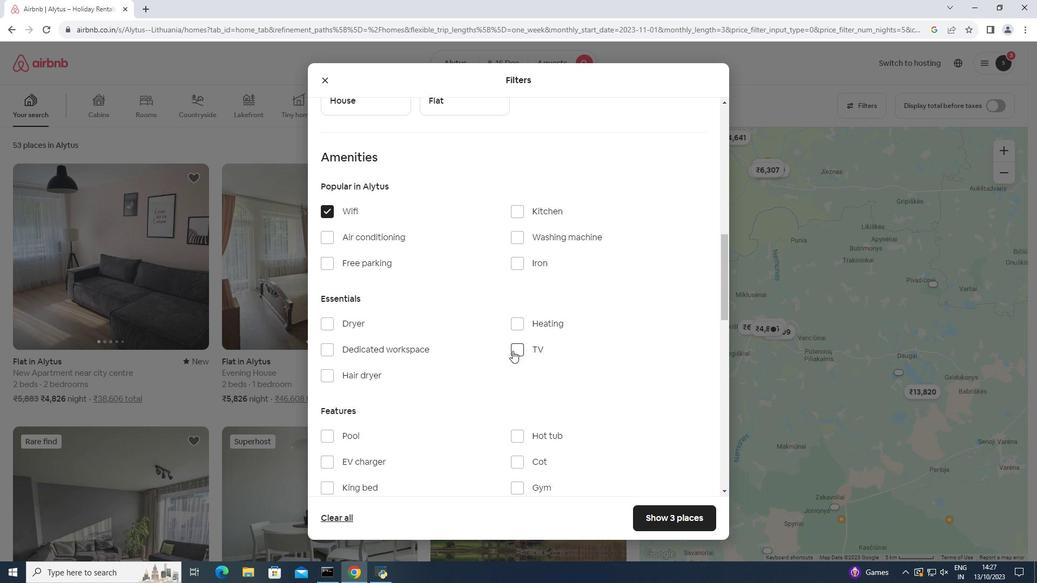 
Action: Mouse moved to (478, 353)
Screenshot: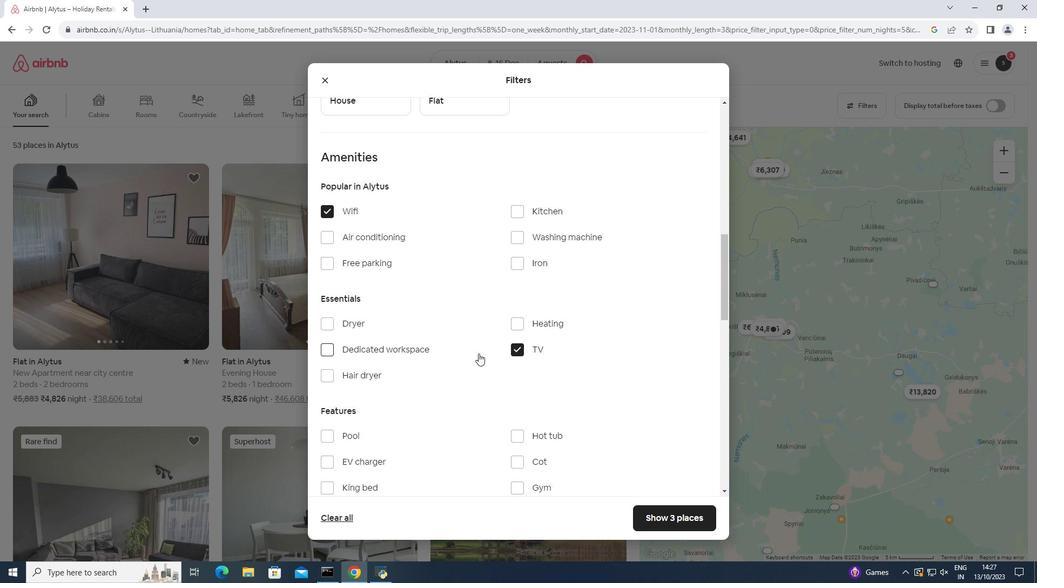 
Action: Mouse scrolled (478, 353) with delta (0, 0)
Screenshot: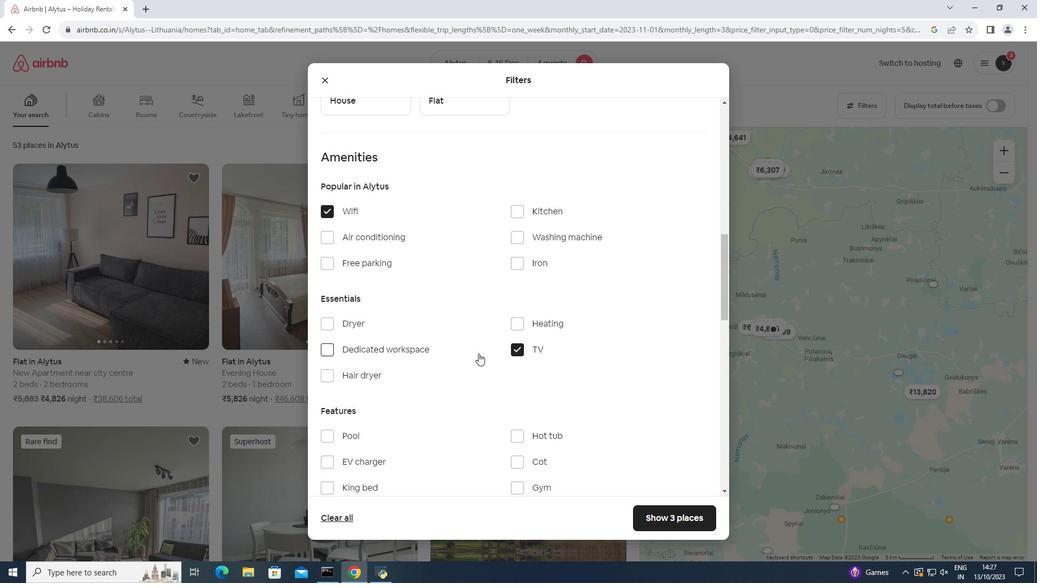 
Action: Mouse moved to (330, 207)
Screenshot: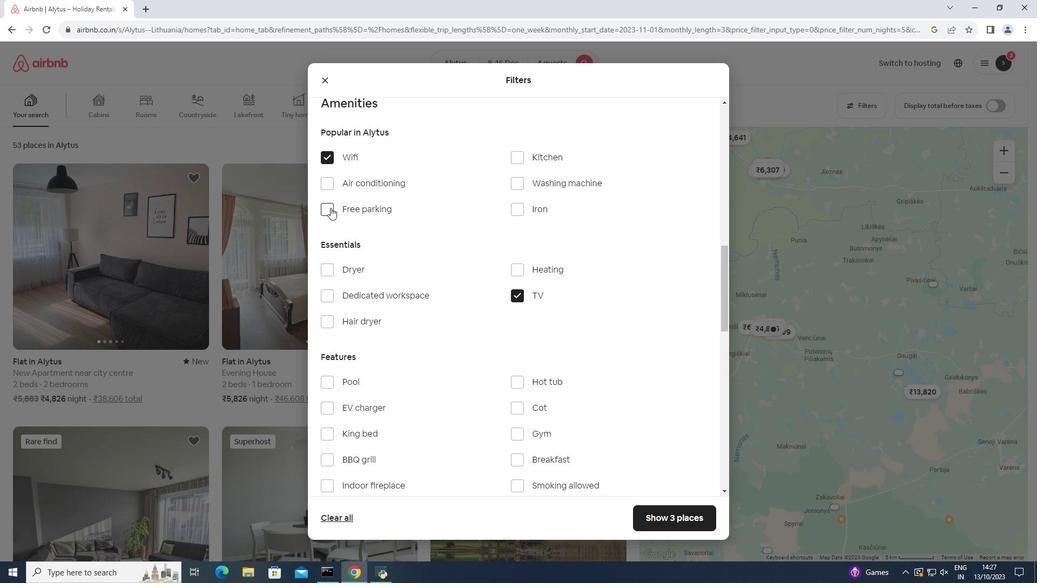 
Action: Mouse pressed left at (330, 207)
Screenshot: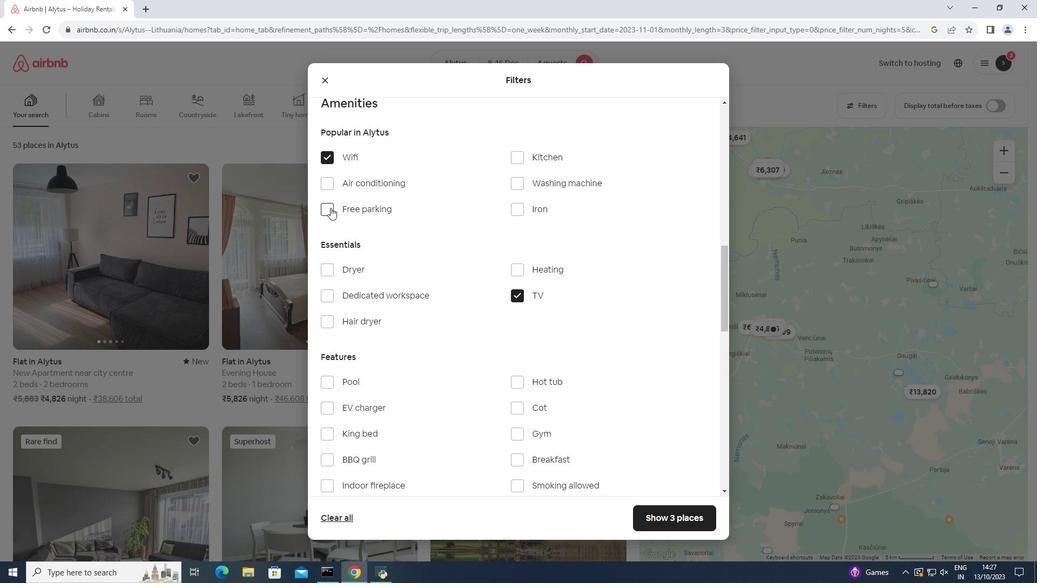 
Action: Mouse moved to (376, 269)
Screenshot: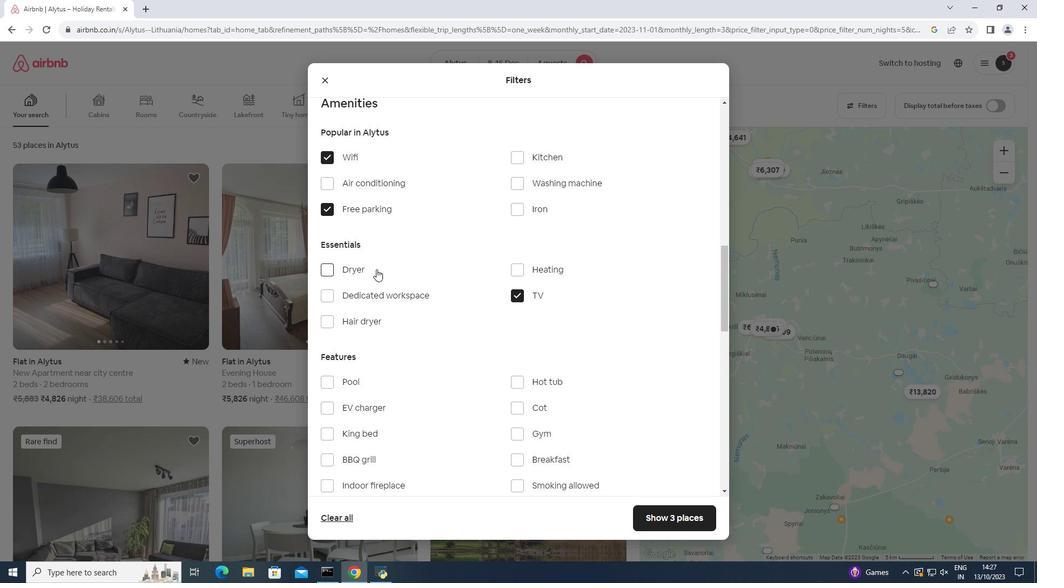 
Action: Mouse scrolled (376, 268) with delta (0, 0)
Screenshot: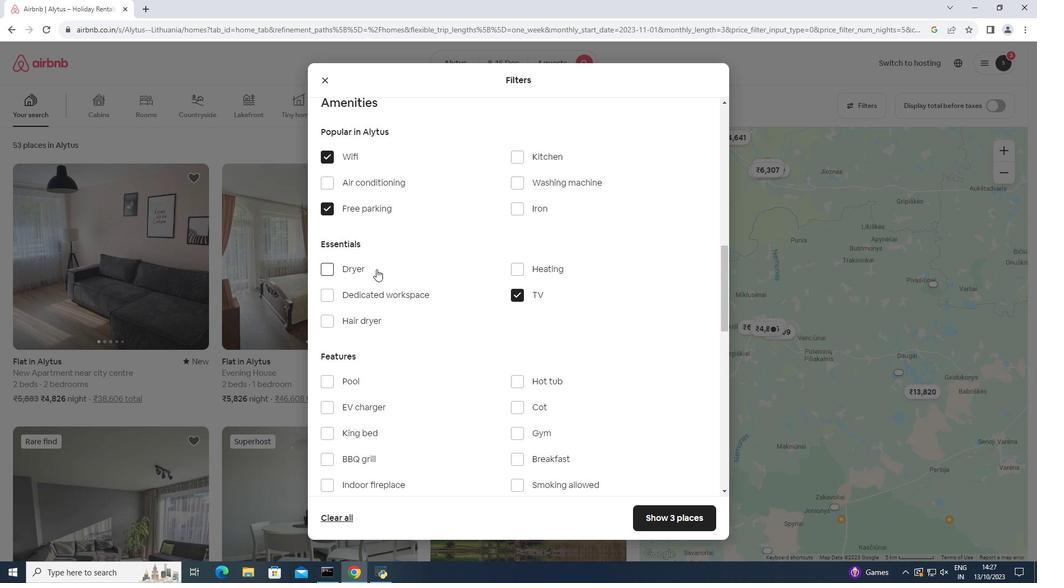 
Action: Mouse moved to (374, 270)
Screenshot: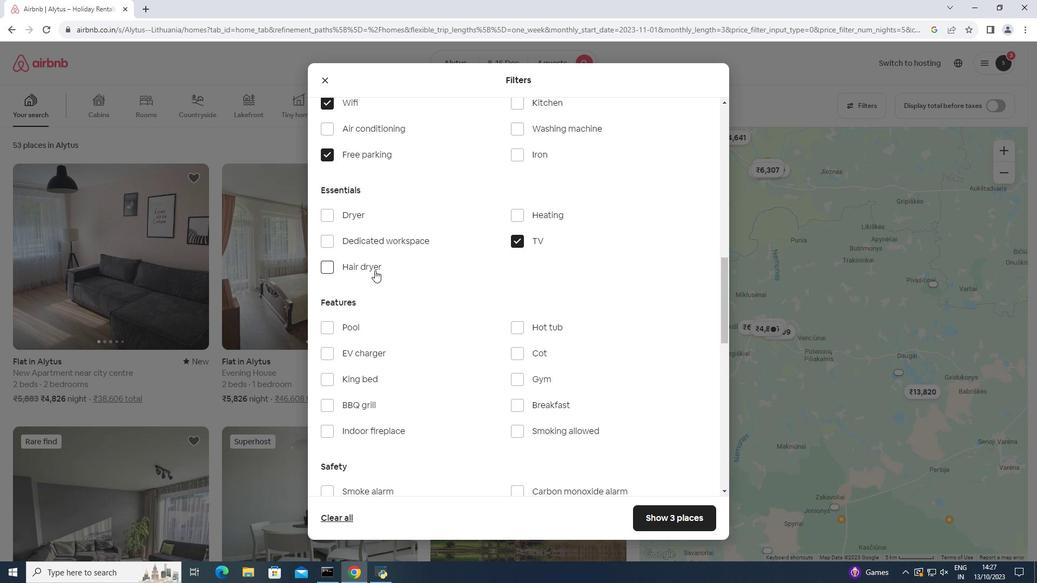 
Action: Mouse scrolled (374, 270) with delta (0, 0)
Screenshot: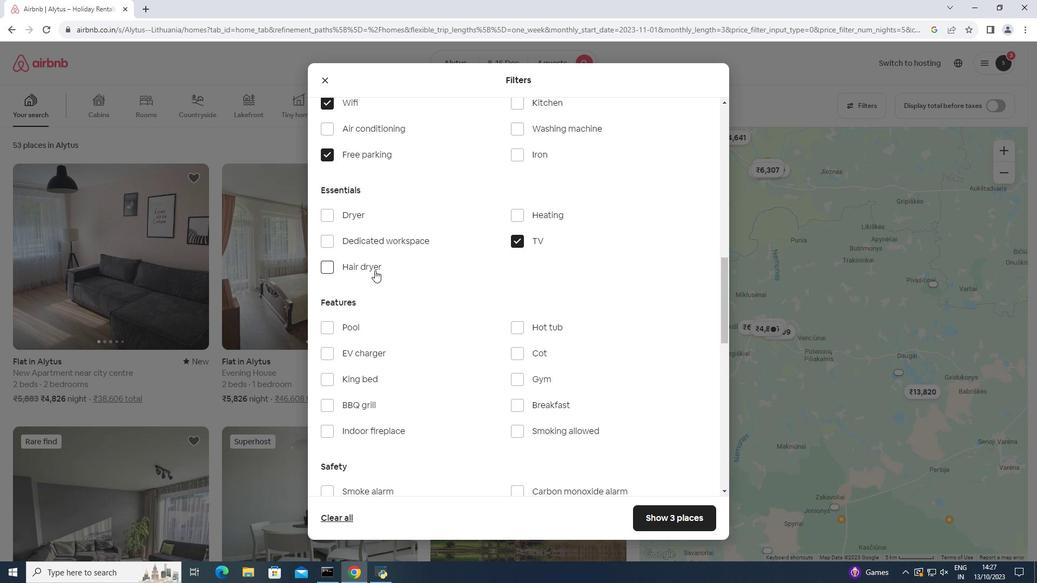 
Action: Mouse moved to (515, 323)
Screenshot: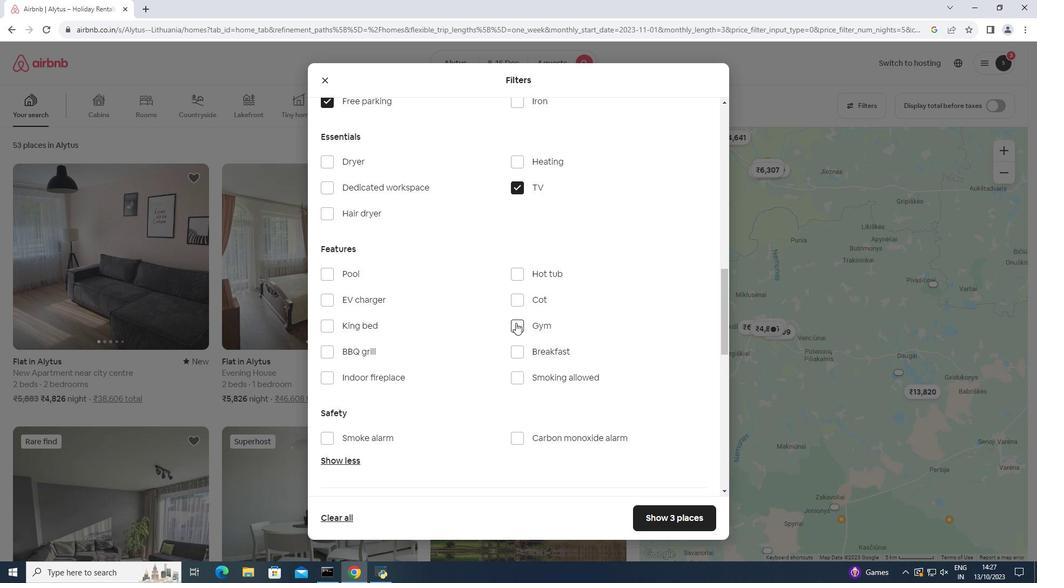 
Action: Mouse pressed left at (515, 323)
Screenshot: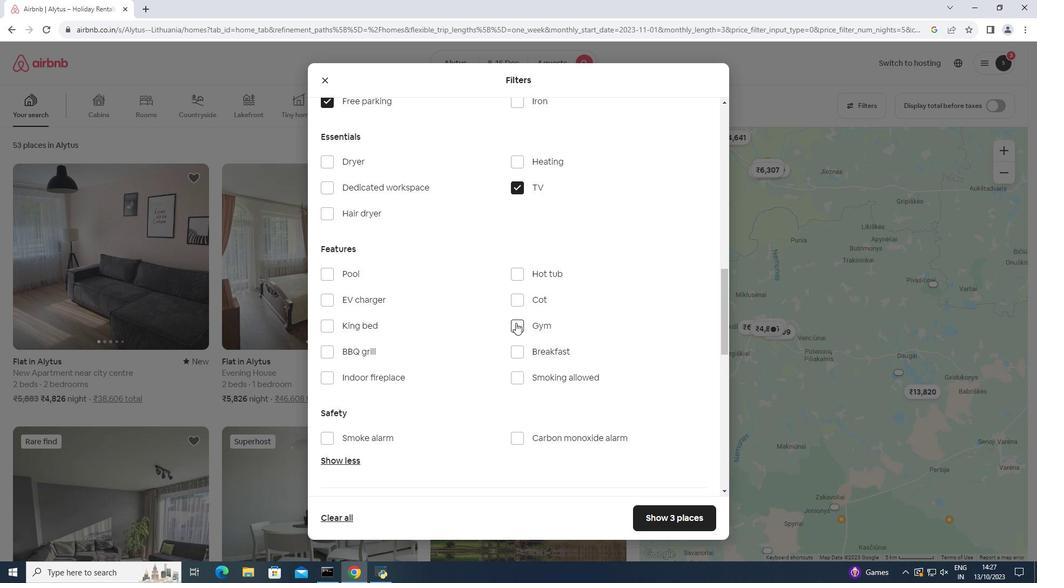 
Action: Mouse moved to (513, 355)
Screenshot: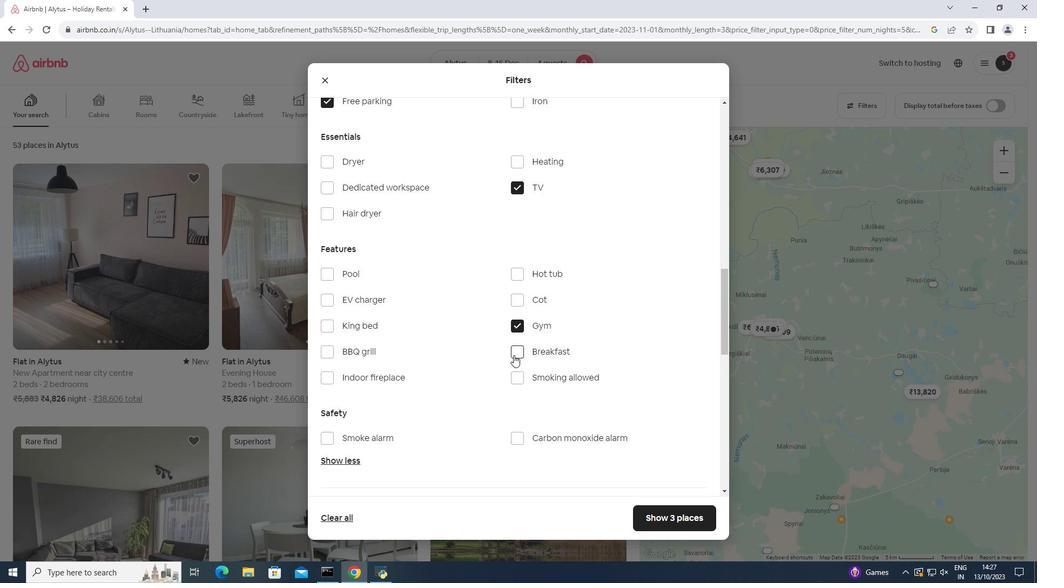 
Action: Mouse pressed left at (513, 355)
Screenshot: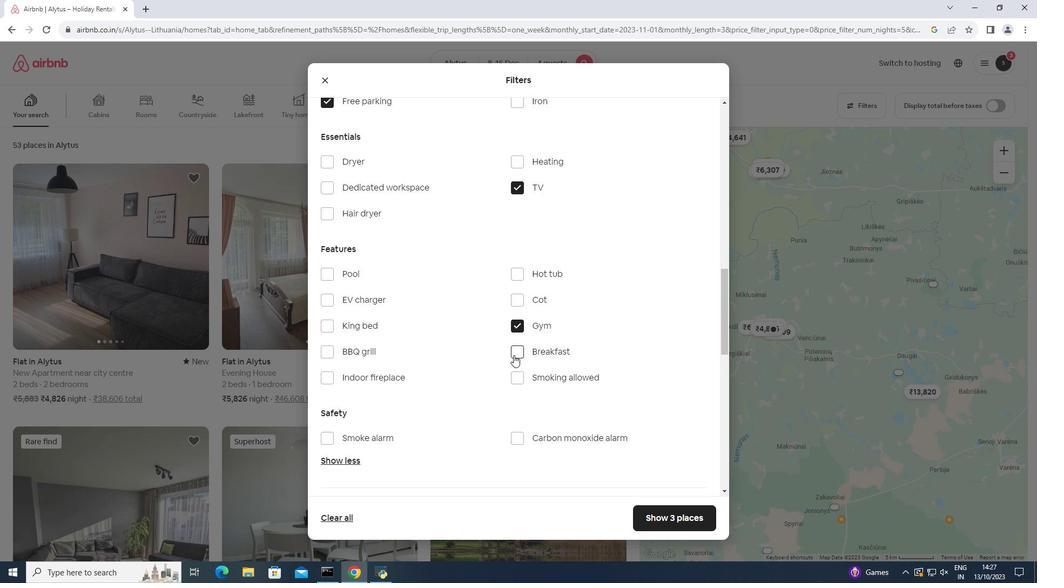 
Action: Mouse moved to (646, 517)
Screenshot: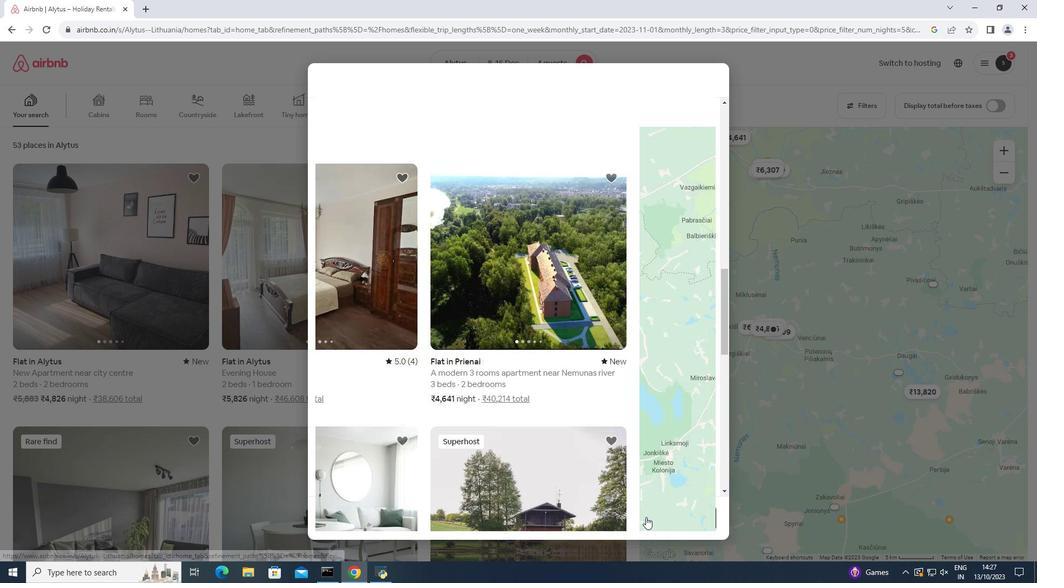
Action: Mouse pressed left at (646, 517)
Screenshot: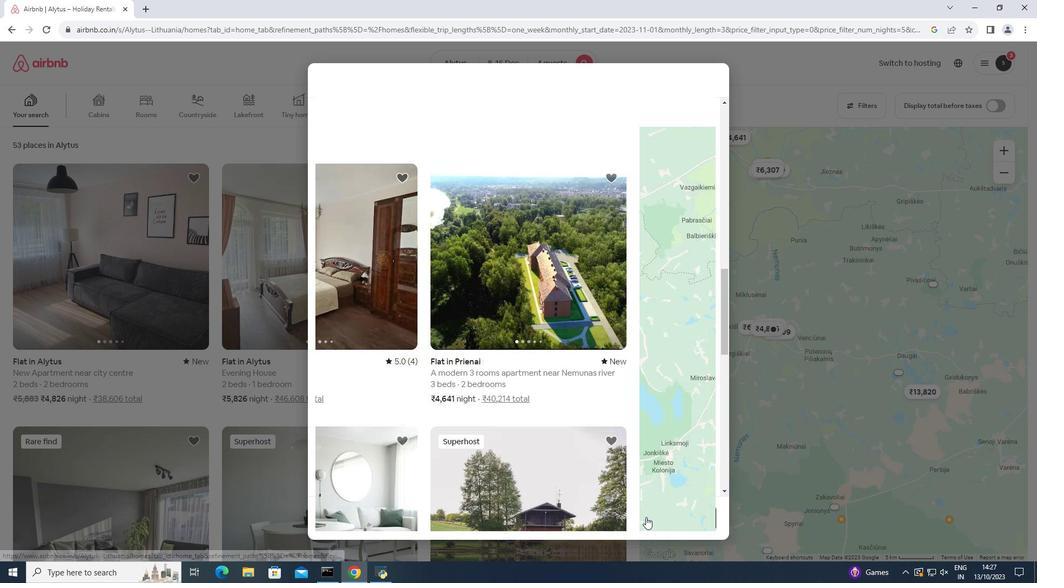 
Action: Mouse moved to (385, 324)
Screenshot: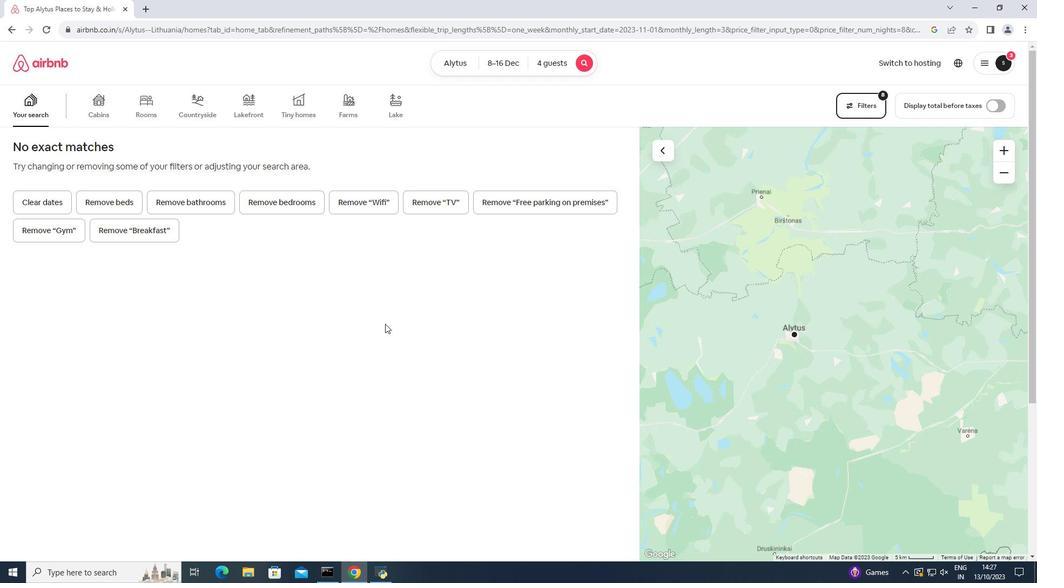 
